 Task: Look for space in Temuco, Chile from 21st June, 2023 to 29th June, 2023 for 4 adults in price range Rs.7000 to Rs.12000. Place can be entire place with 2 bedrooms having 2 beds and 2 bathrooms. Property type can be house, flat, guest house. Booking option can be shelf check-in. Required host language is English.
Action: Mouse moved to (413, 151)
Screenshot: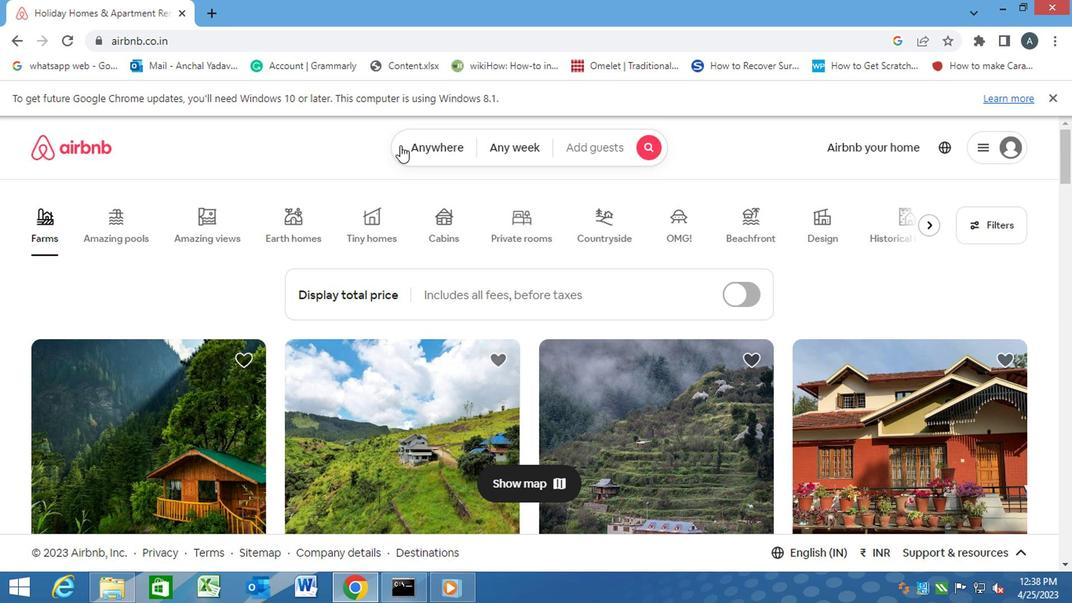 
Action: Mouse pressed left at (413, 151)
Screenshot: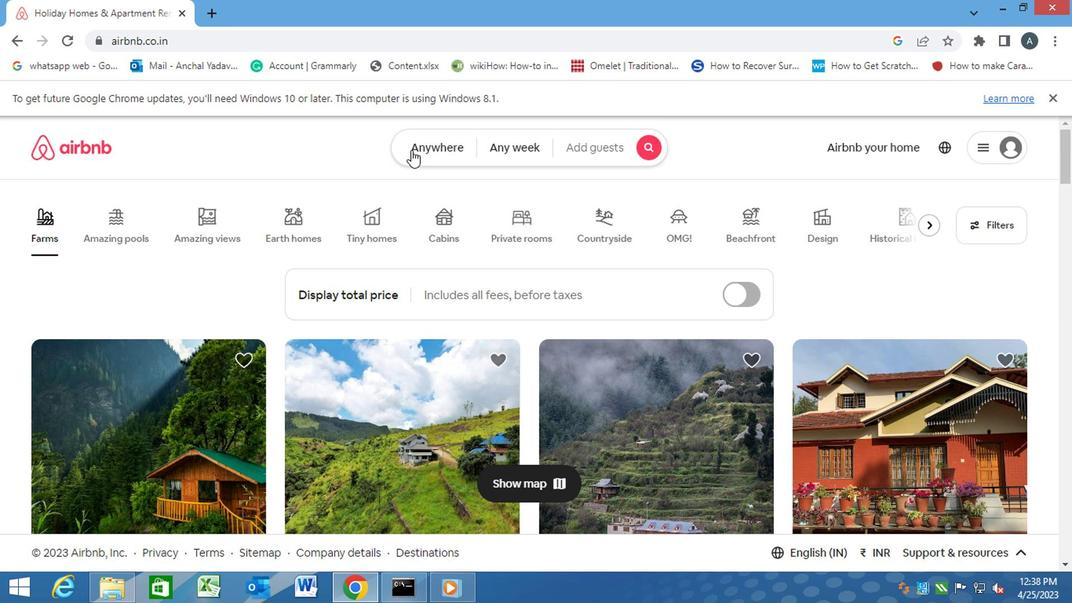 
Action: Mouse moved to (339, 208)
Screenshot: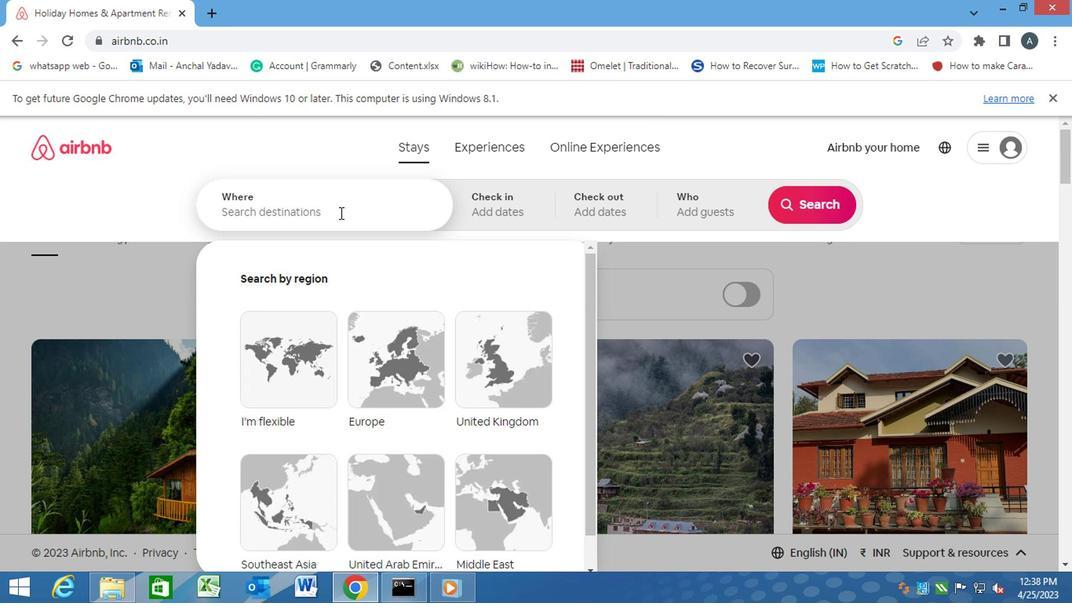 
Action: Mouse pressed left at (339, 208)
Screenshot: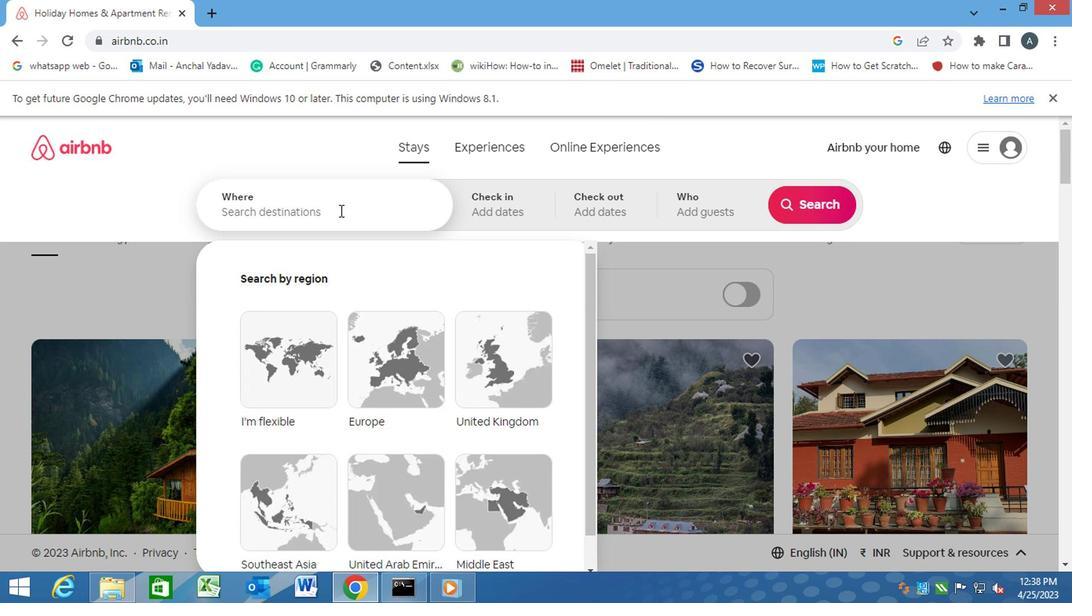 
Action: Key pressed <Key.caps_lock>t<Key.caps_lock>emuco,<Key.space><Key.caps_lock>c<Key.caps_lock>hile<Key.enter>
Screenshot: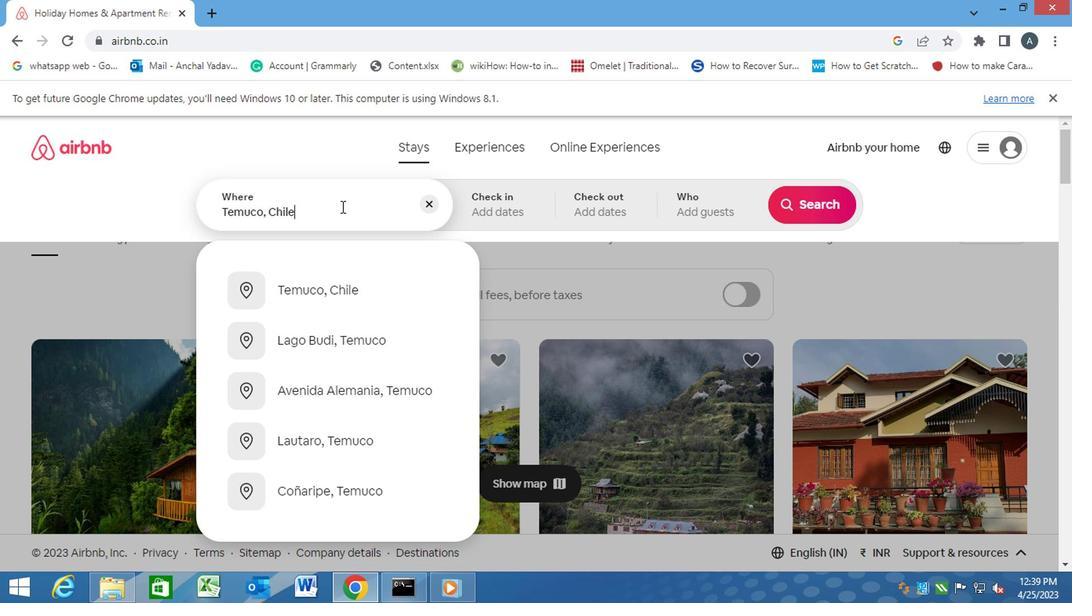 
Action: Mouse moved to (795, 326)
Screenshot: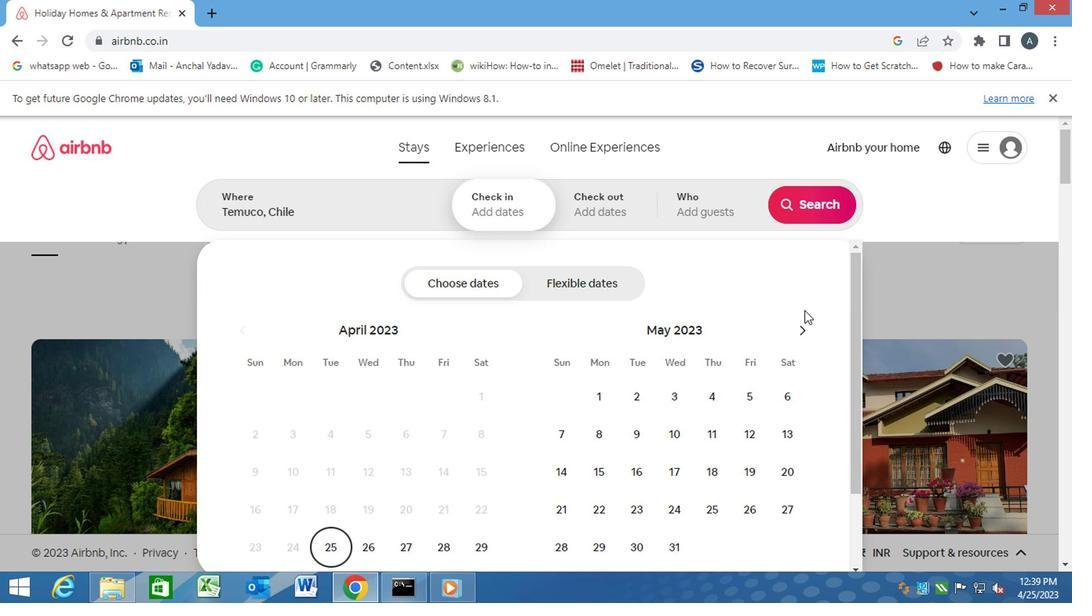 
Action: Mouse pressed left at (795, 326)
Screenshot: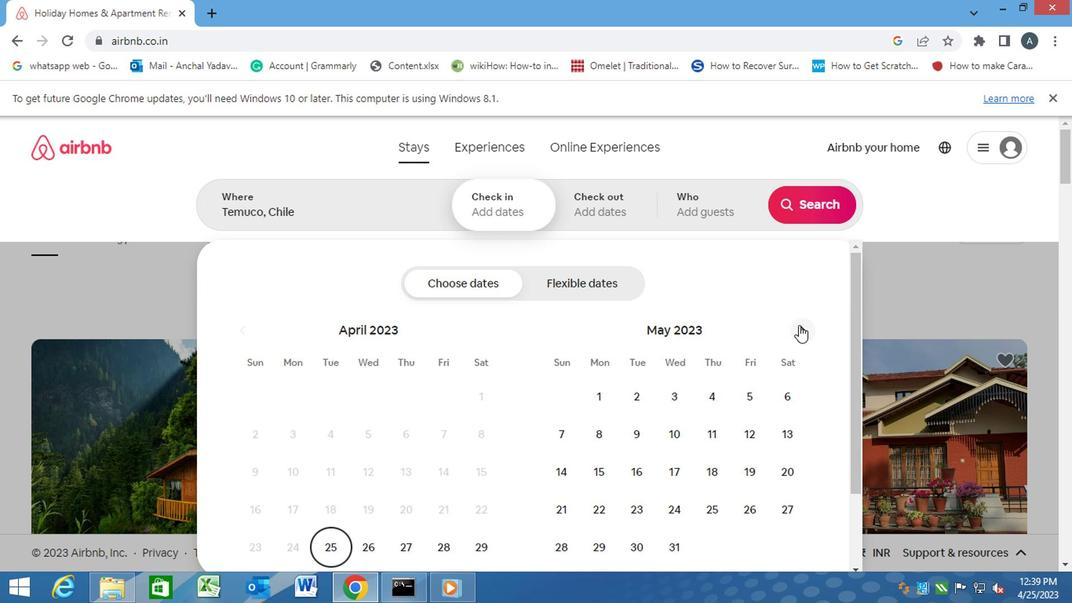 
Action: Mouse moved to (663, 499)
Screenshot: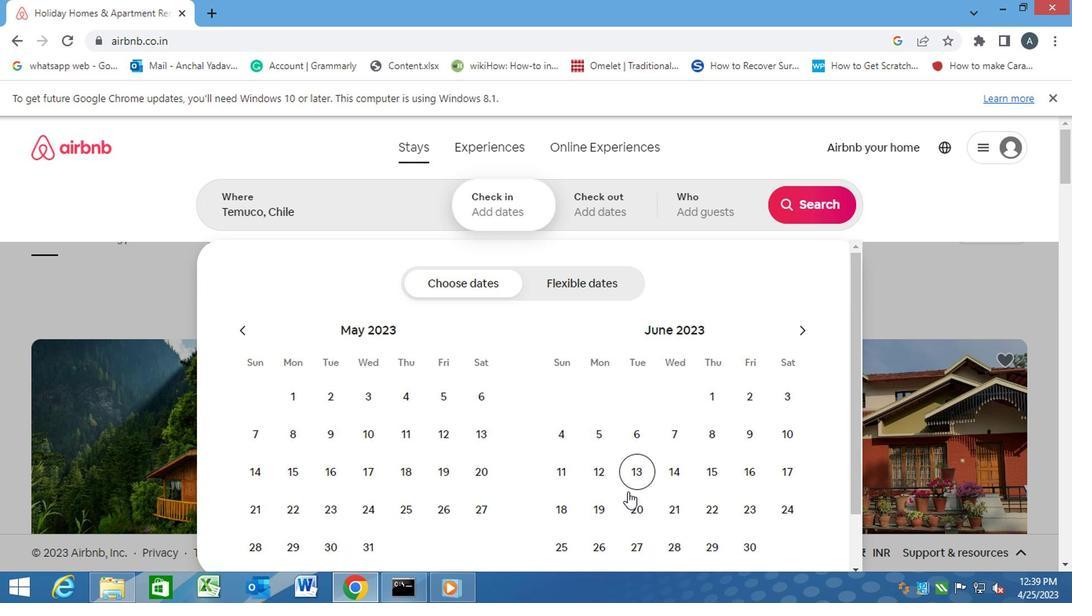 
Action: Mouse pressed left at (663, 499)
Screenshot: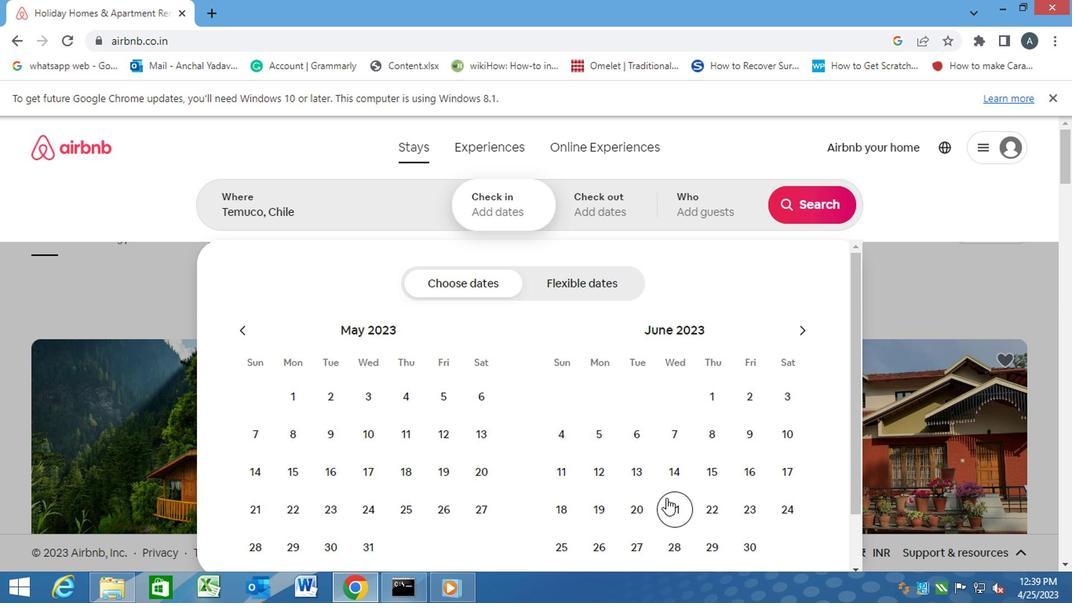
Action: Mouse moved to (690, 550)
Screenshot: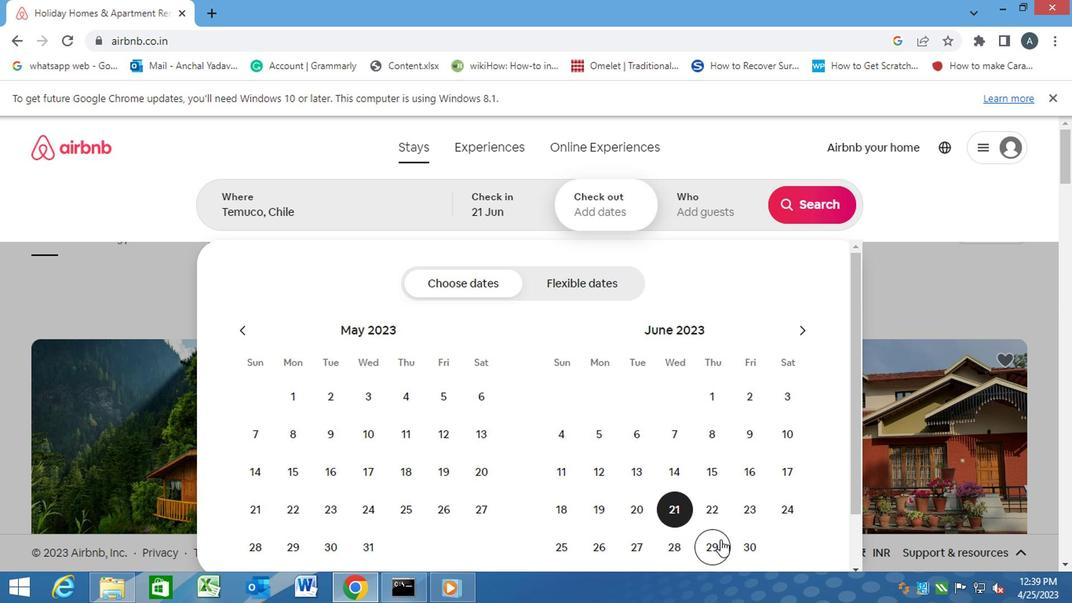 
Action: Mouse pressed left at (690, 550)
Screenshot: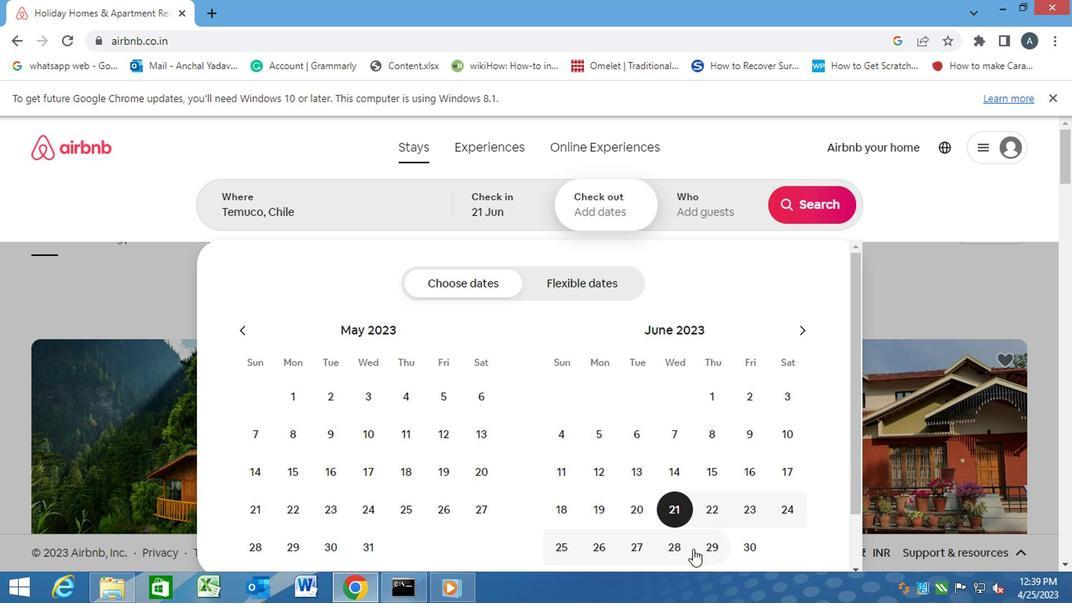 
Action: Mouse moved to (701, 546)
Screenshot: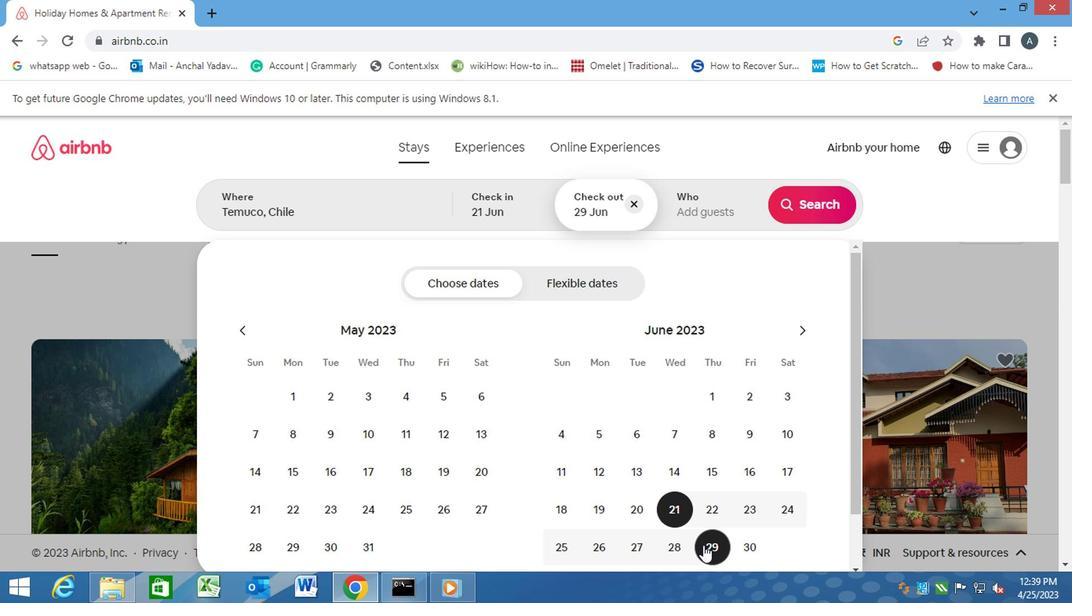 
Action: Mouse pressed left at (701, 546)
Screenshot: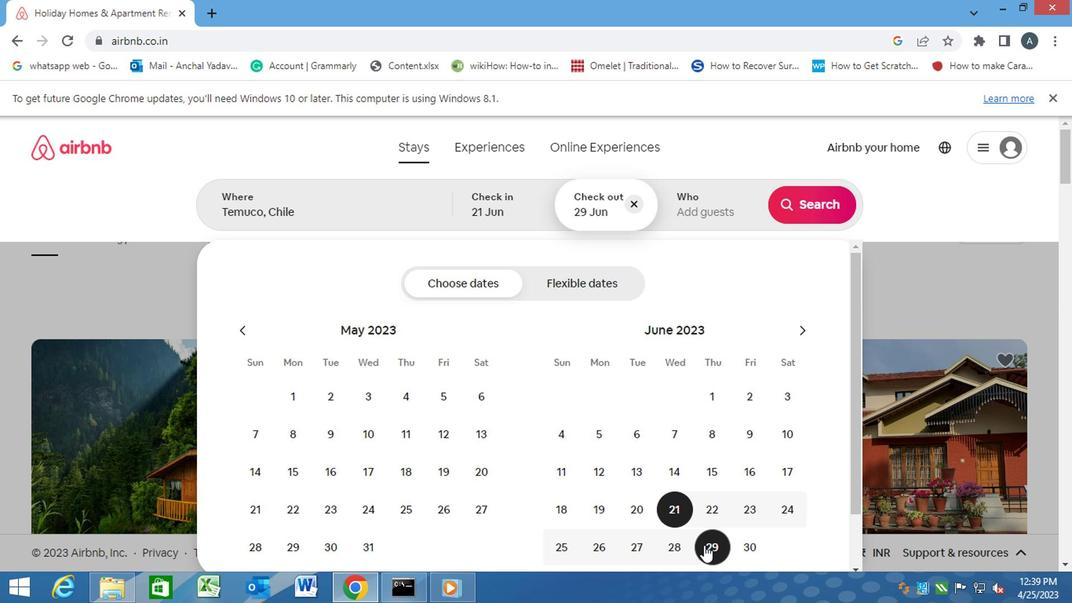 
Action: Mouse moved to (686, 211)
Screenshot: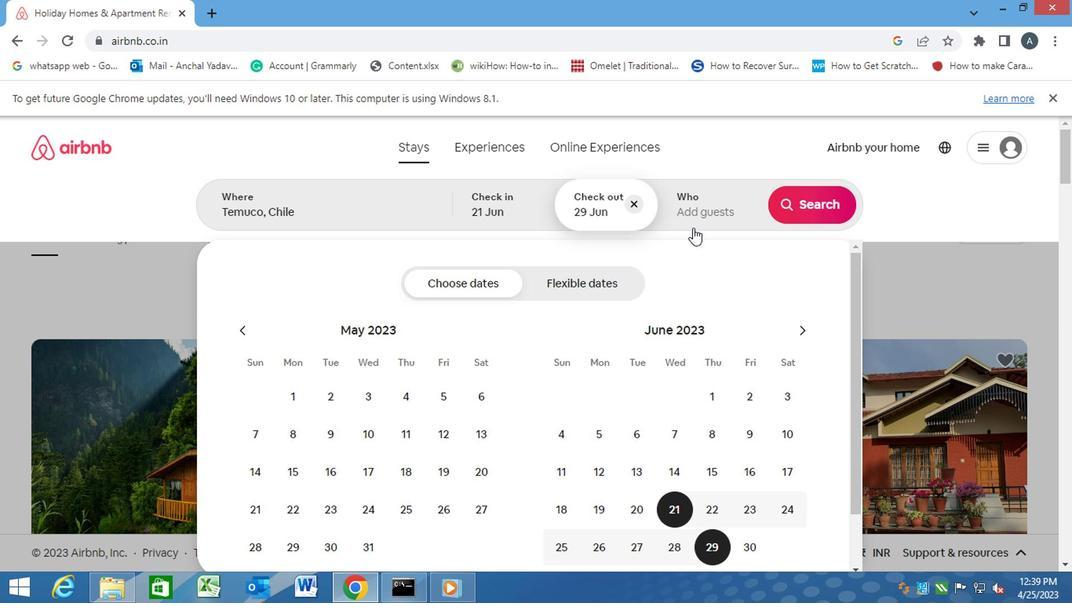 
Action: Mouse pressed left at (686, 211)
Screenshot: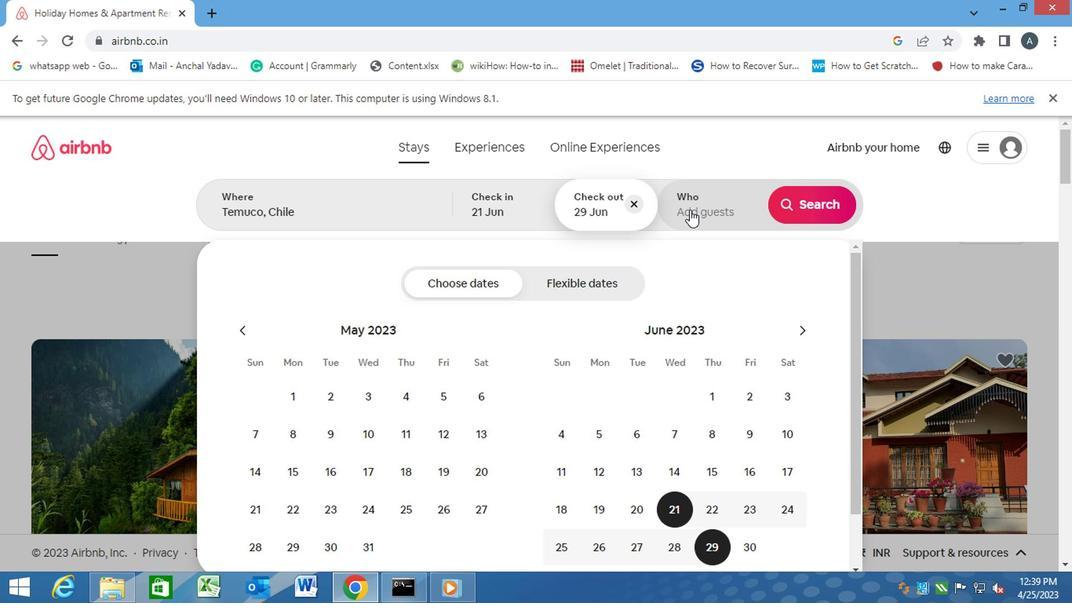 
Action: Mouse moved to (819, 295)
Screenshot: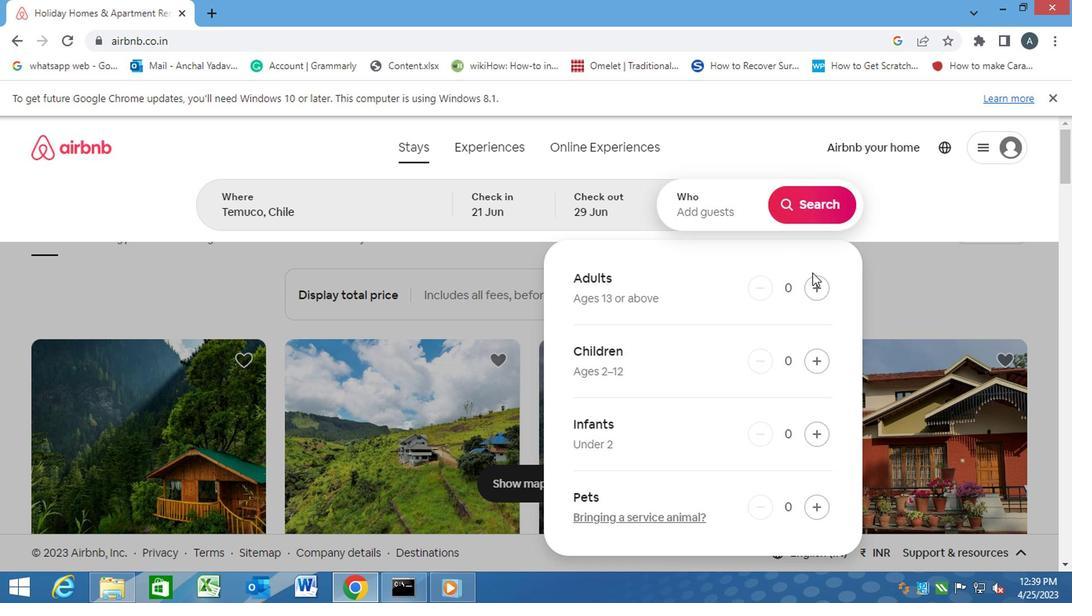 
Action: Mouse pressed left at (819, 295)
Screenshot: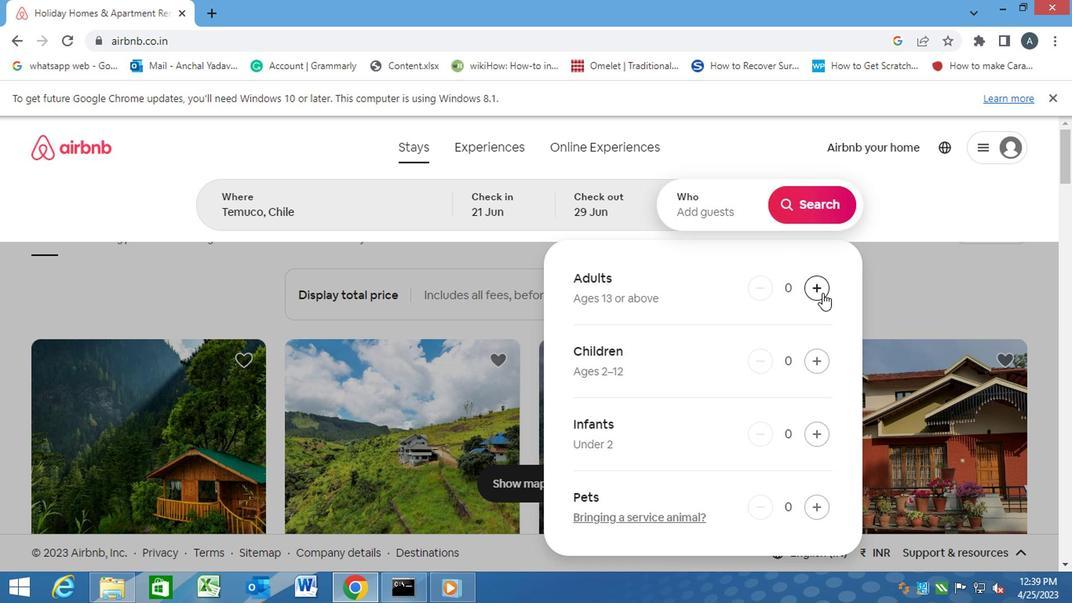 
Action: Mouse pressed left at (819, 295)
Screenshot: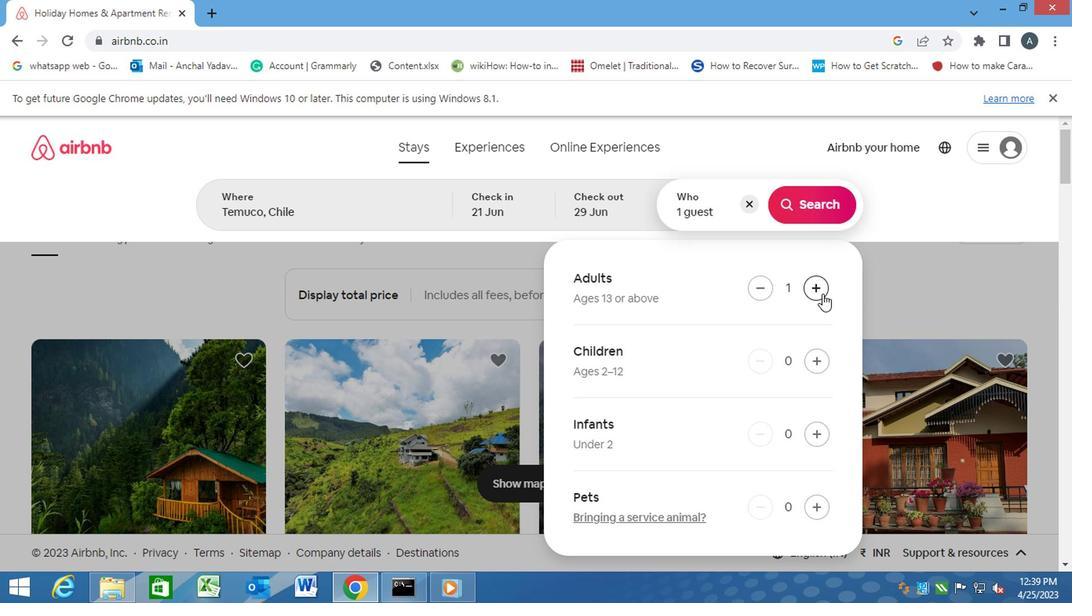 
Action: Mouse pressed left at (819, 295)
Screenshot: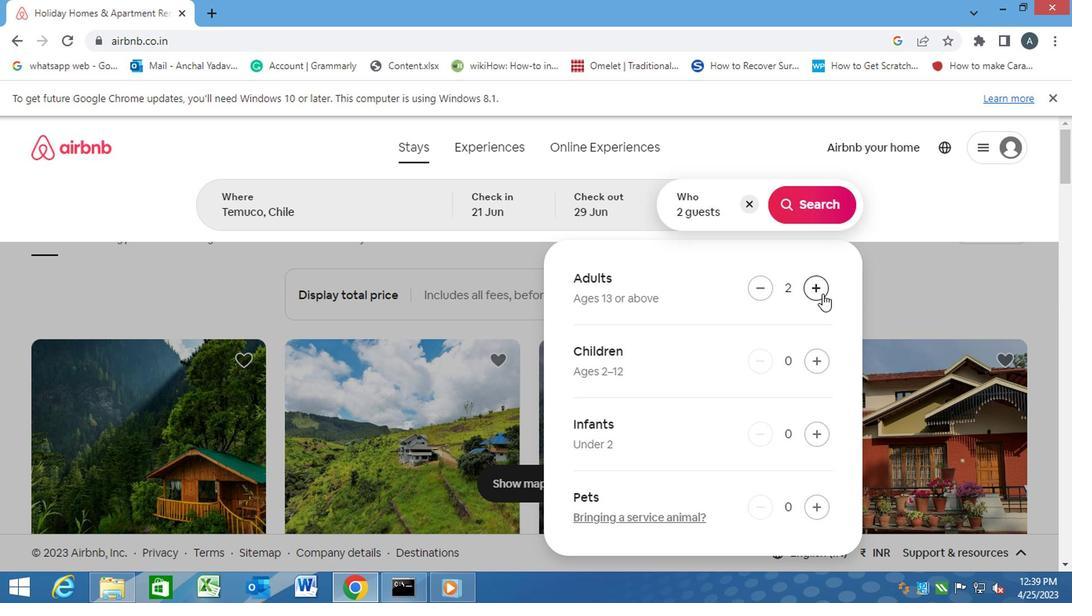 
Action: Mouse pressed left at (819, 295)
Screenshot: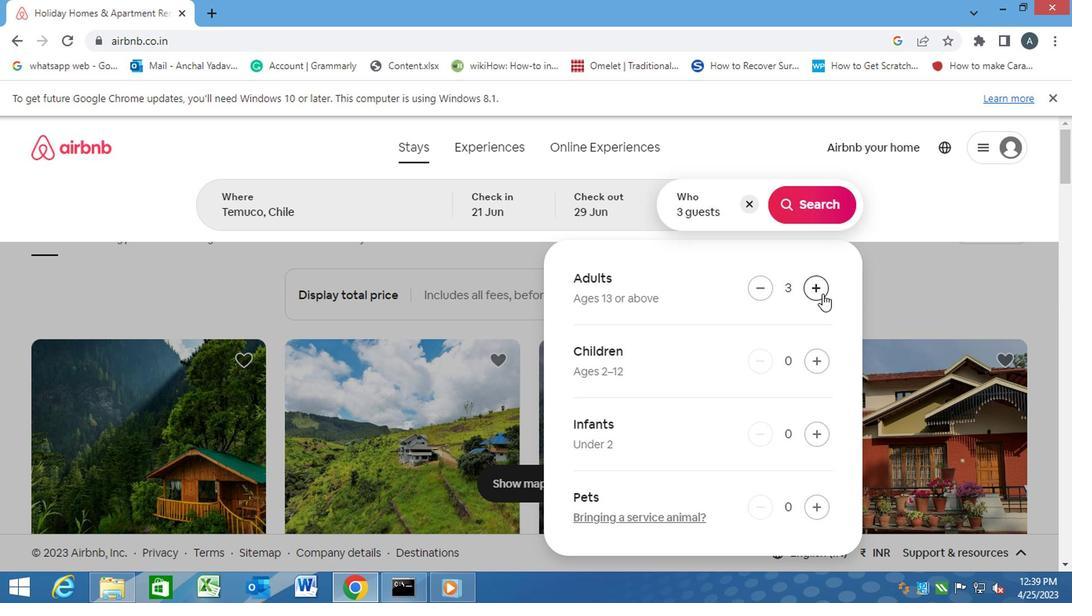 
Action: Mouse moved to (815, 213)
Screenshot: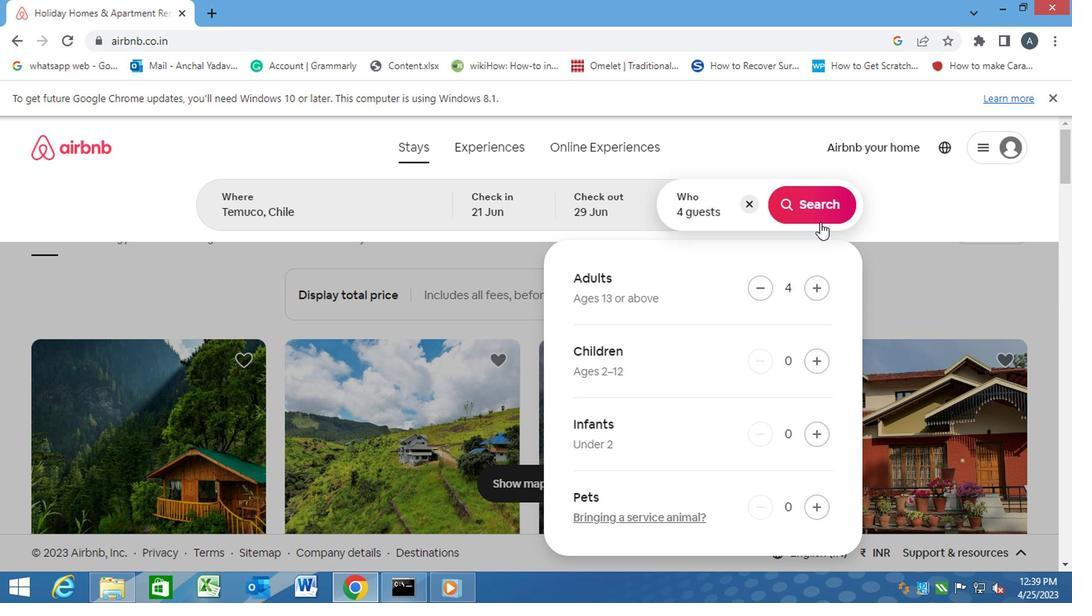 
Action: Mouse pressed left at (815, 213)
Screenshot: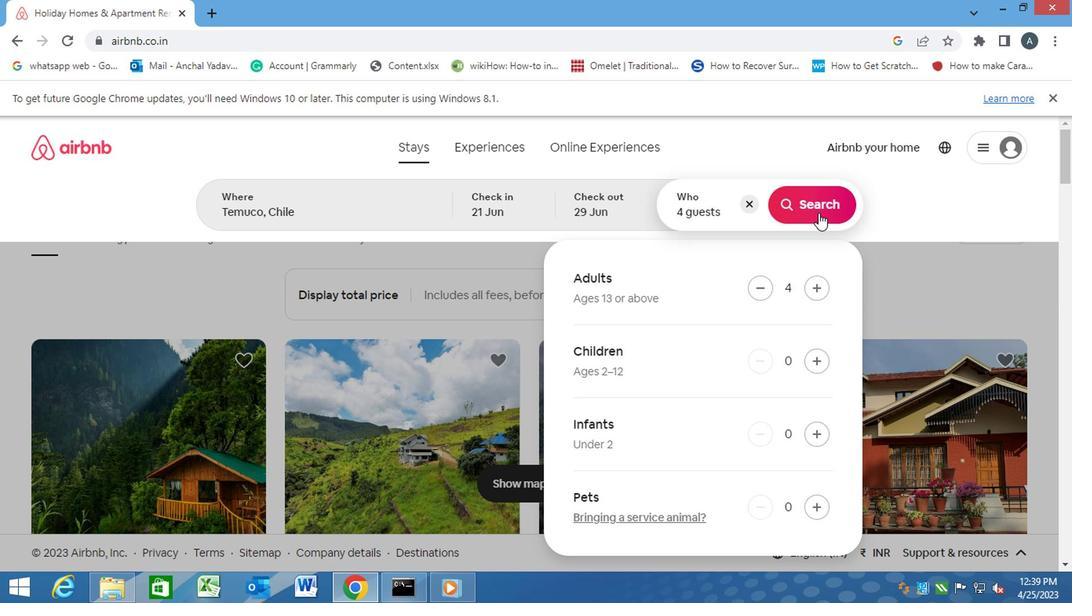
Action: Mouse moved to (1004, 208)
Screenshot: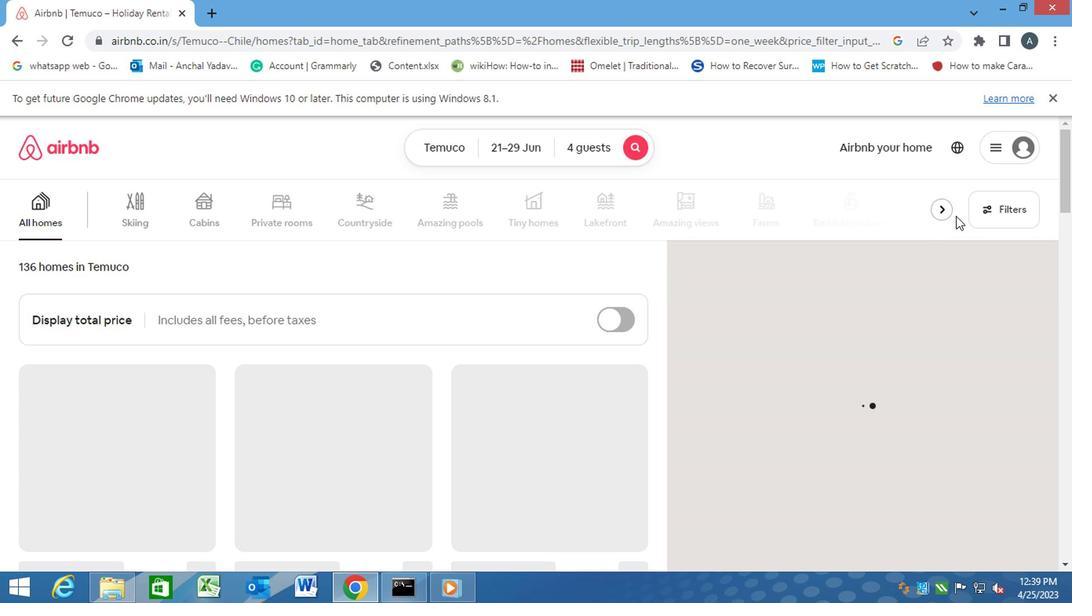 
Action: Mouse pressed left at (1004, 208)
Screenshot: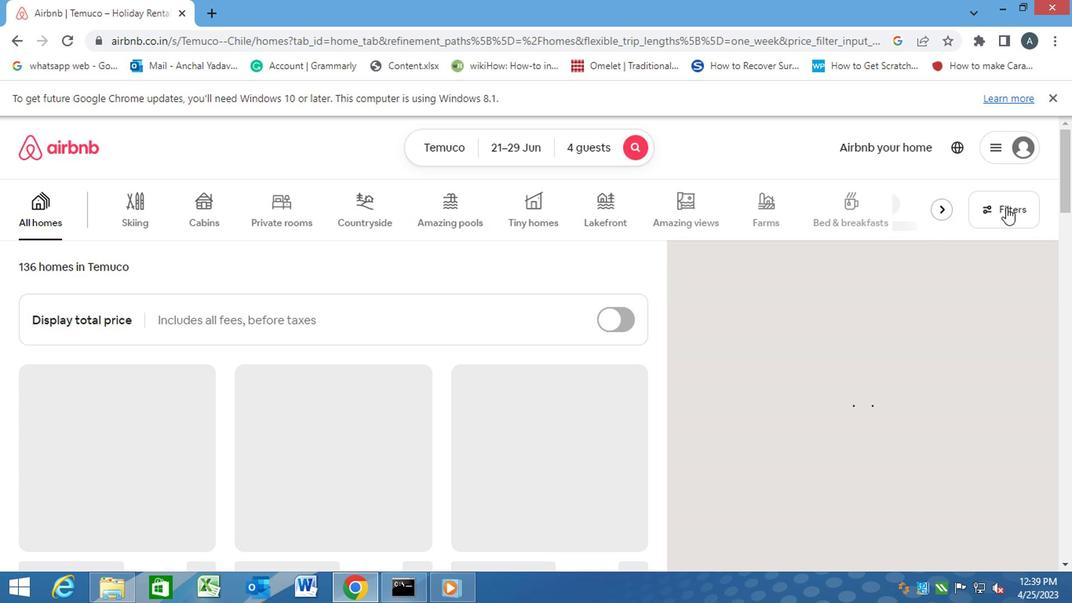 
Action: Mouse moved to (323, 416)
Screenshot: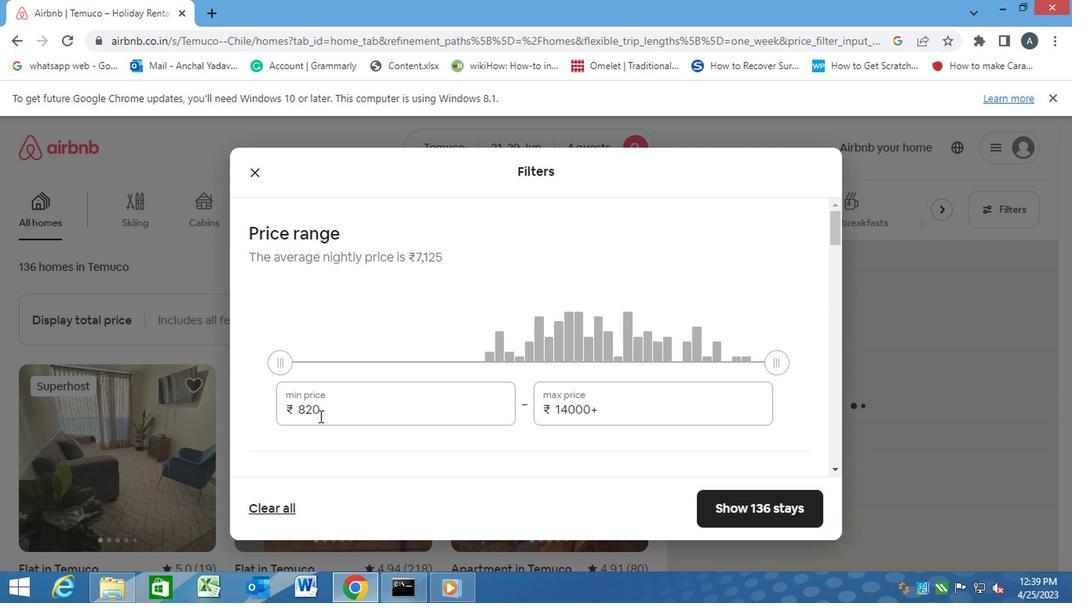 
Action: Mouse pressed left at (323, 416)
Screenshot: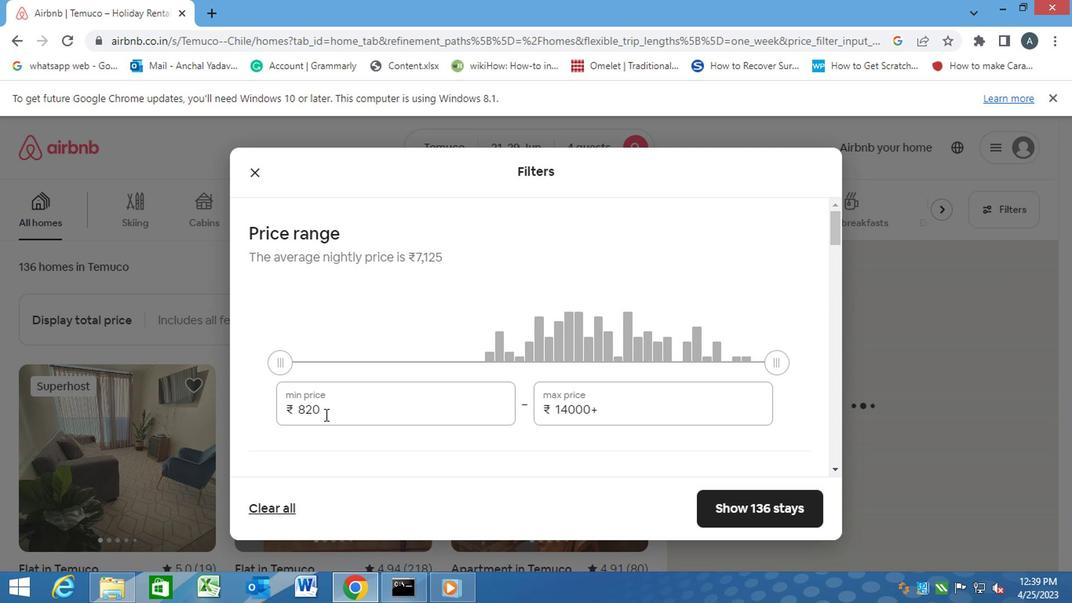 
Action: Mouse moved to (288, 420)
Screenshot: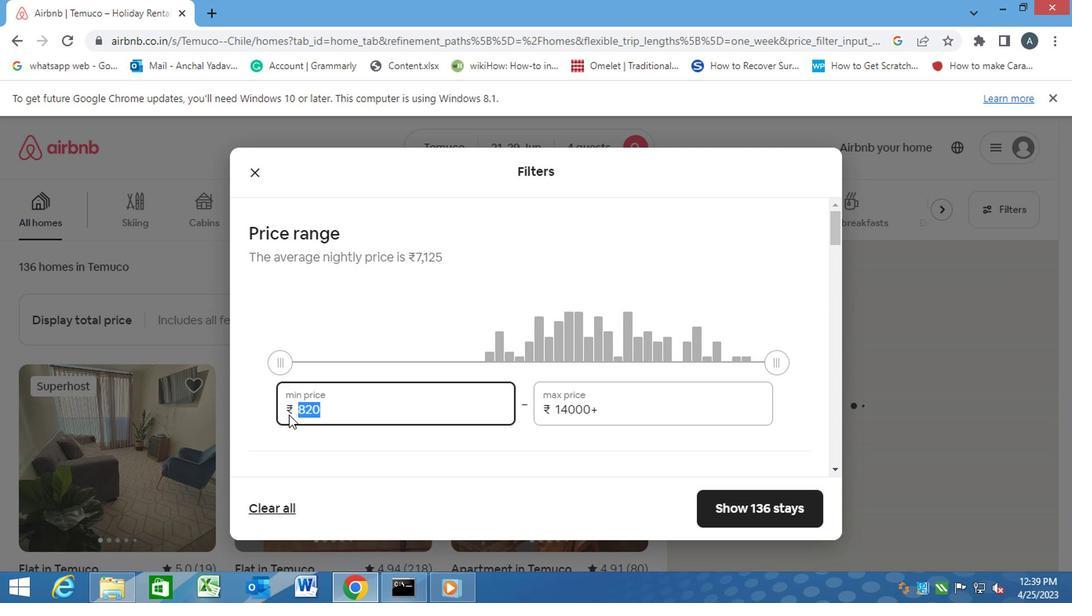 
Action: Key pressed 7000<Key.tab><Key.backspace>12000
Screenshot: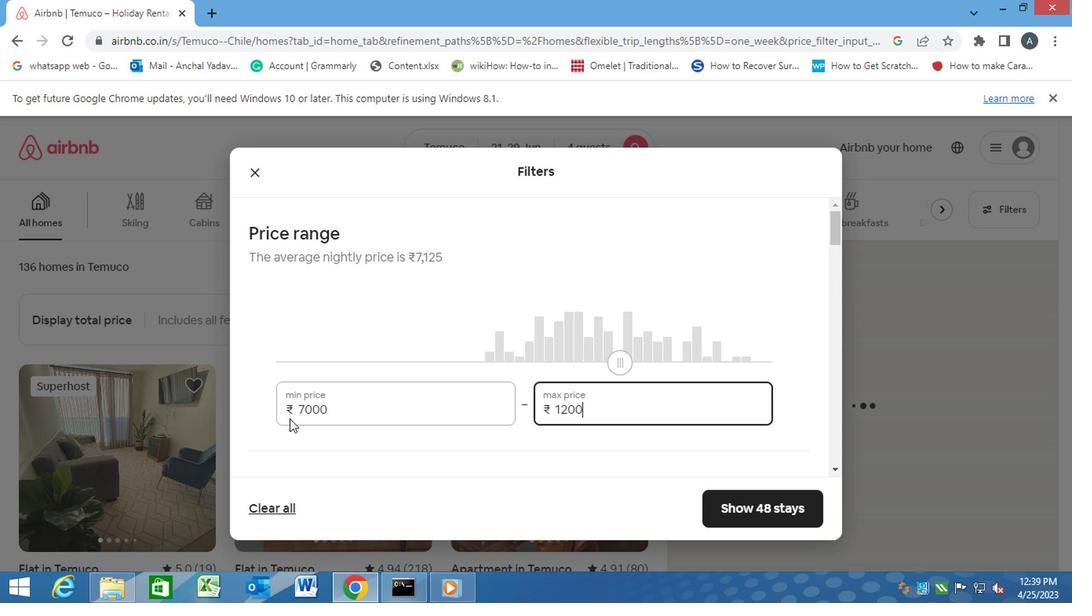 
Action: Mouse moved to (317, 467)
Screenshot: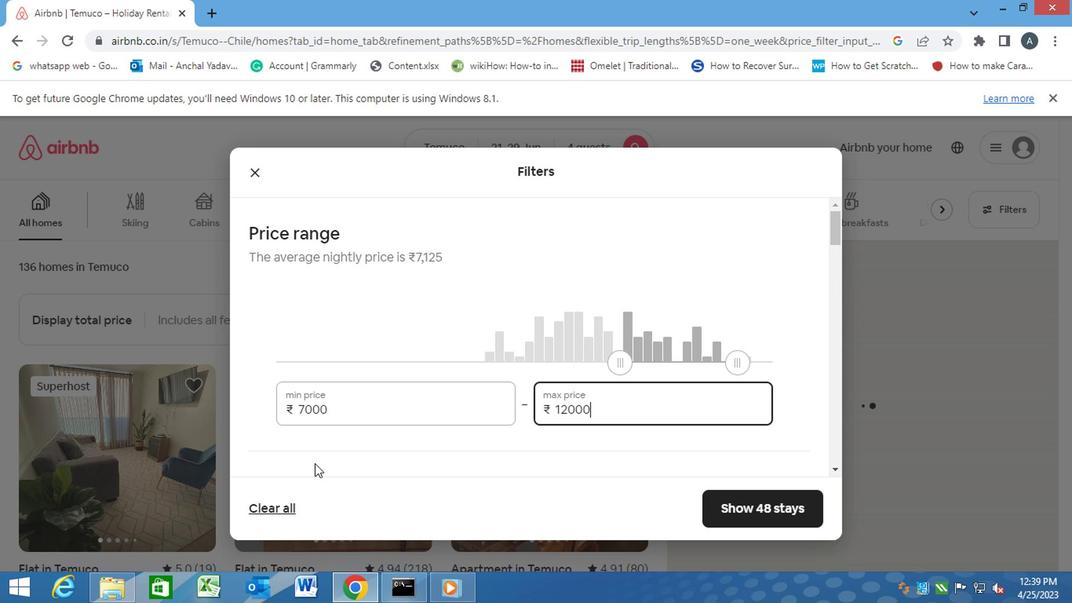 
Action: Mouse pressed left at (317, 467)
Screenshot: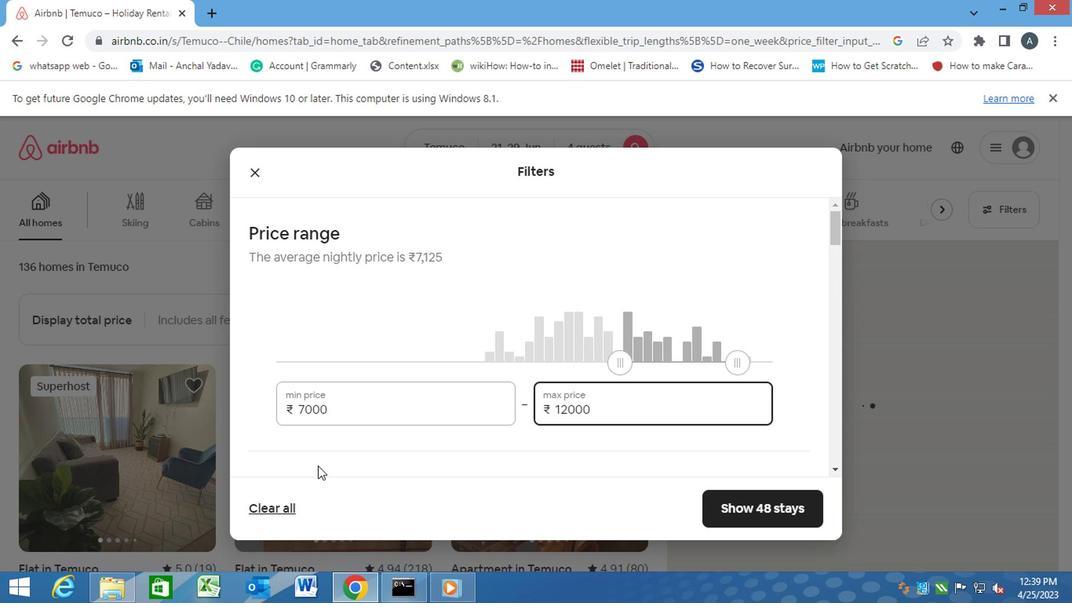 
Action: Mouse scrolled (317, 467) with delta (0, 0)
Screenshot: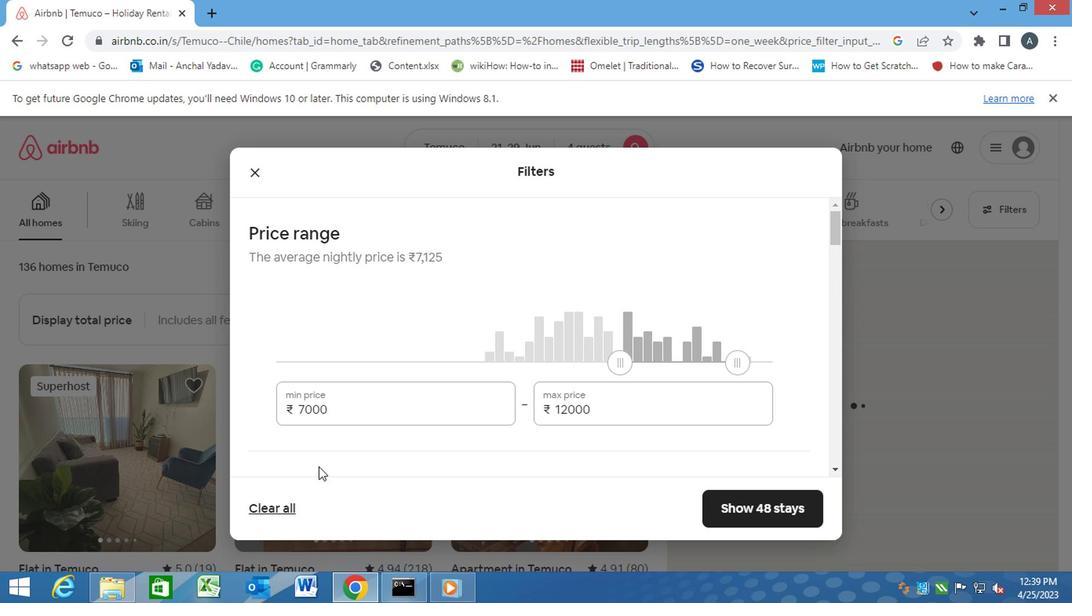 
Action: Mouse scrolled (317, 467) with delta (0, 0)
Screenshot: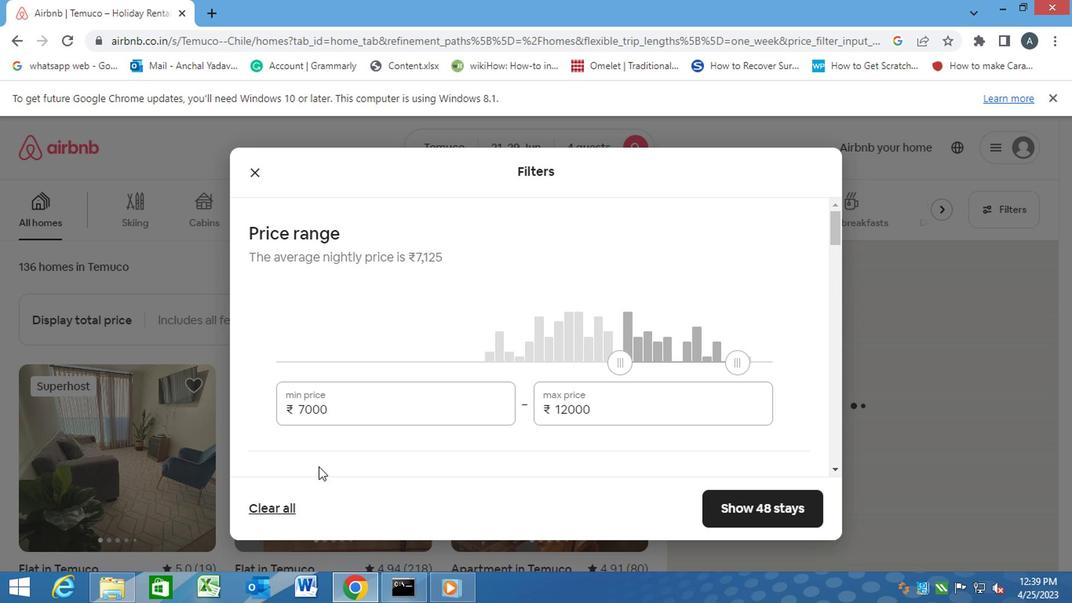 
Action: Mouse scrolled (317, 467) with delta (0, 0)
Screenshot: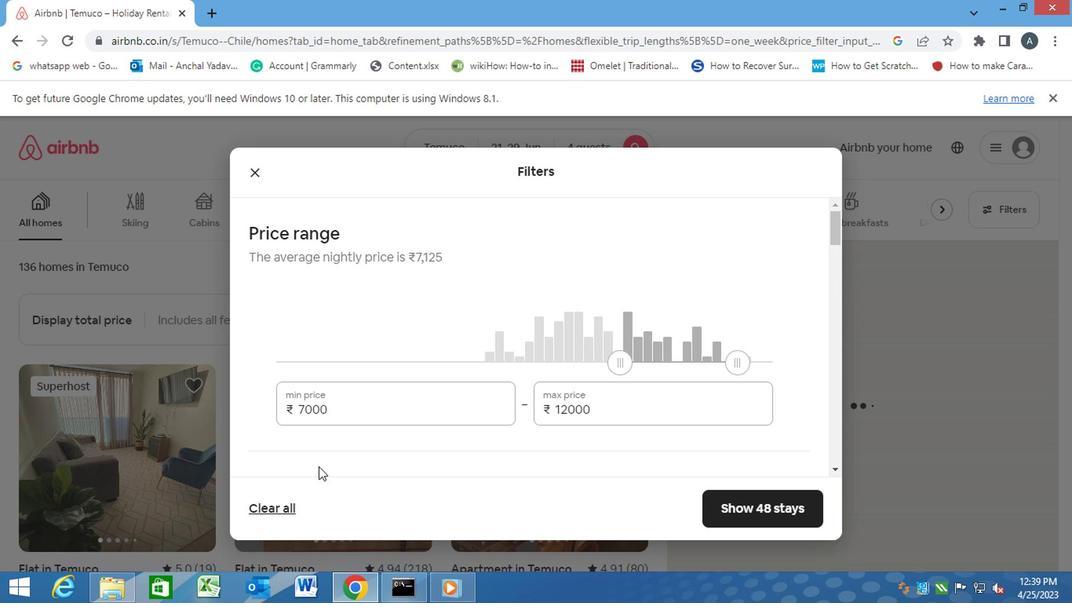 
Action: Mouse moved to (257, 297)
Screenshot: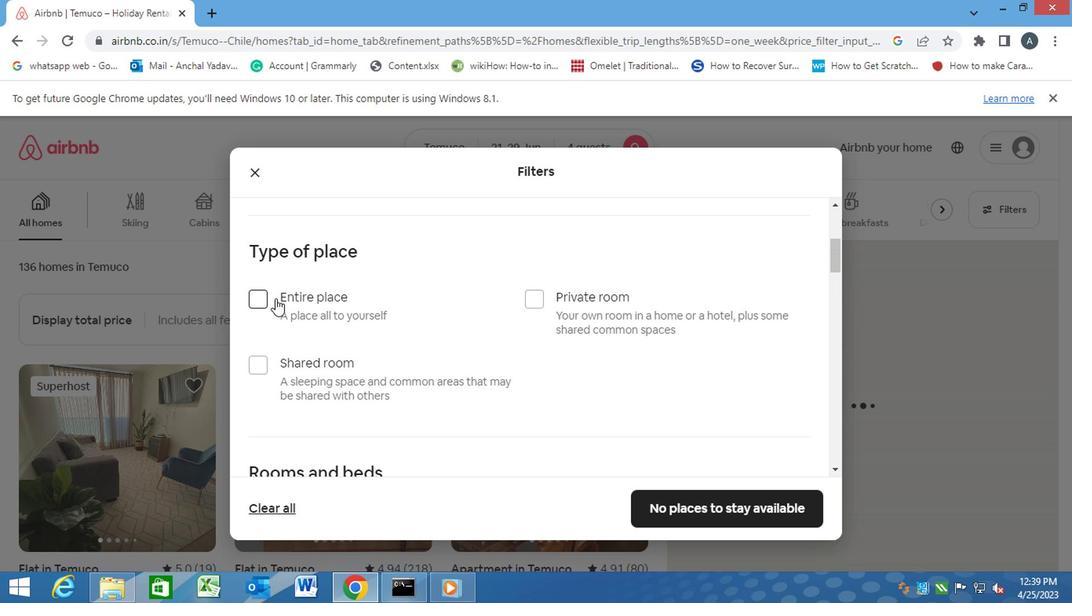 
Action: Mouse pressed left at (257, 297)
Screenshot: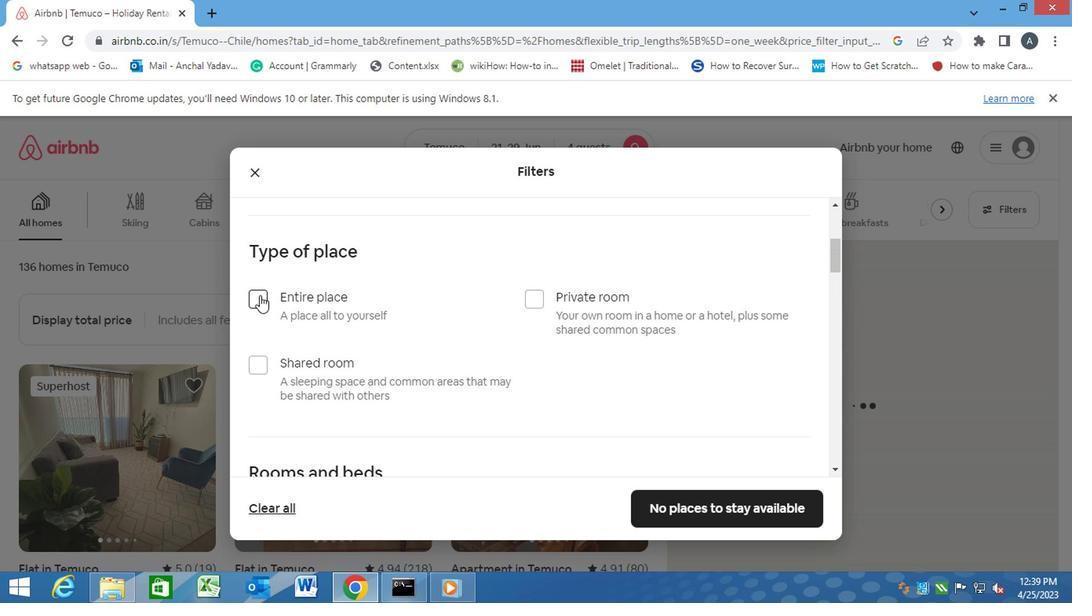 
Action: Mouse moved to (423, 391)
Screenshot: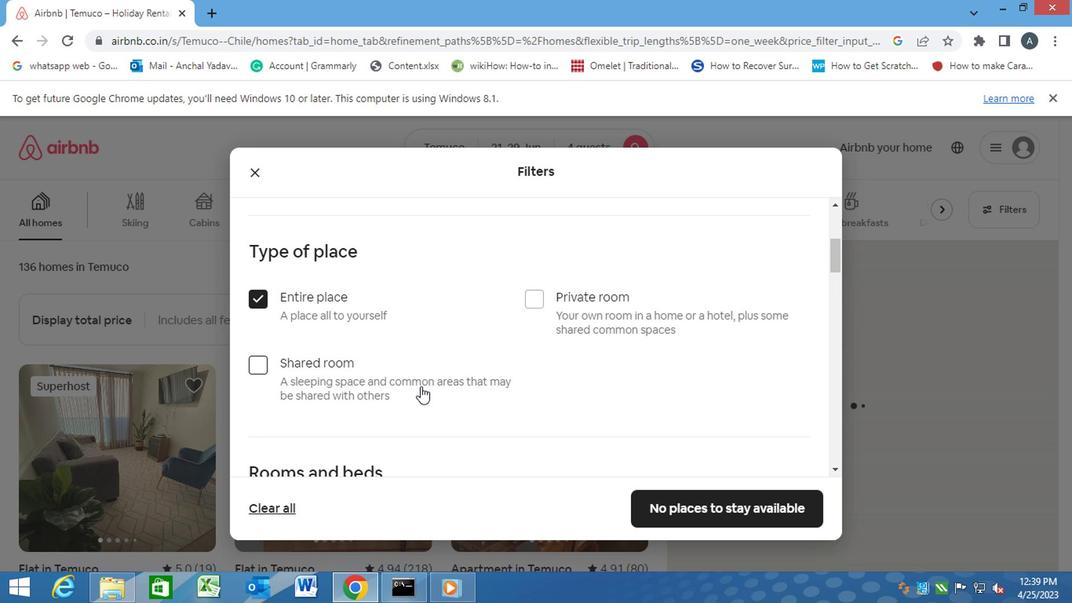 
Action: Mouse scrolled (423, 390) with delta (0, -1)
Screenshot: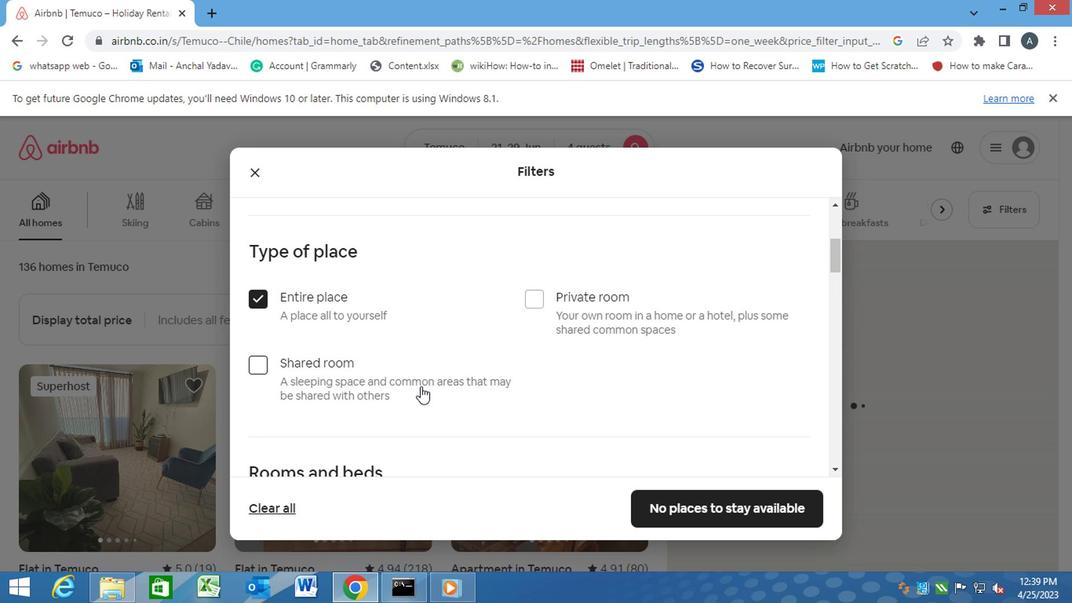 
Action: Mouse scrolled (423, 390) with delta (0, -1)
Screenshot: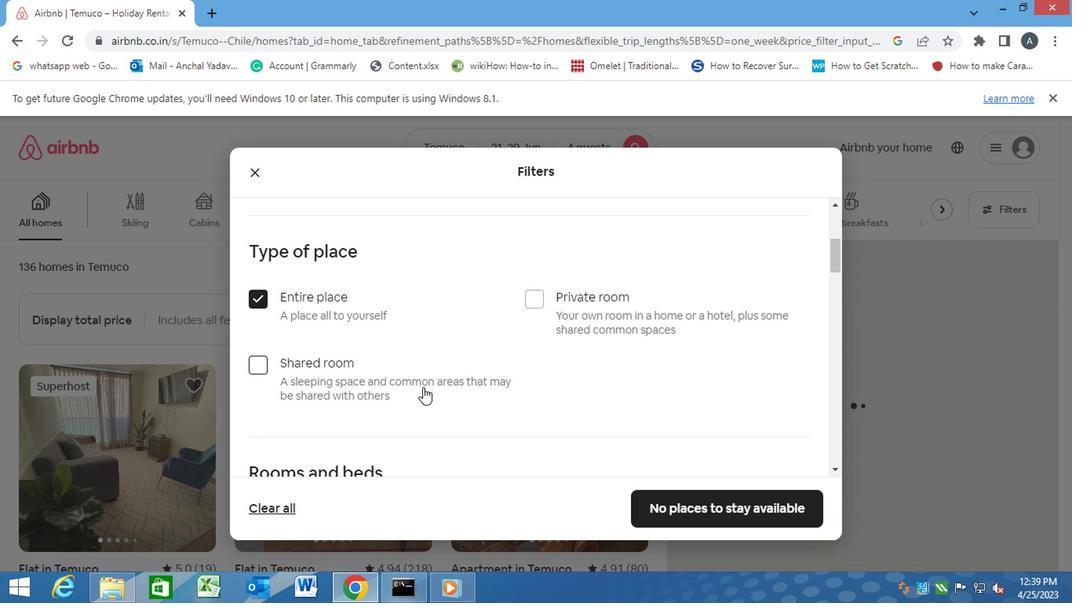 
Action: Mouse scrolled (423, 390) with delta (0, -1)
Screenshot: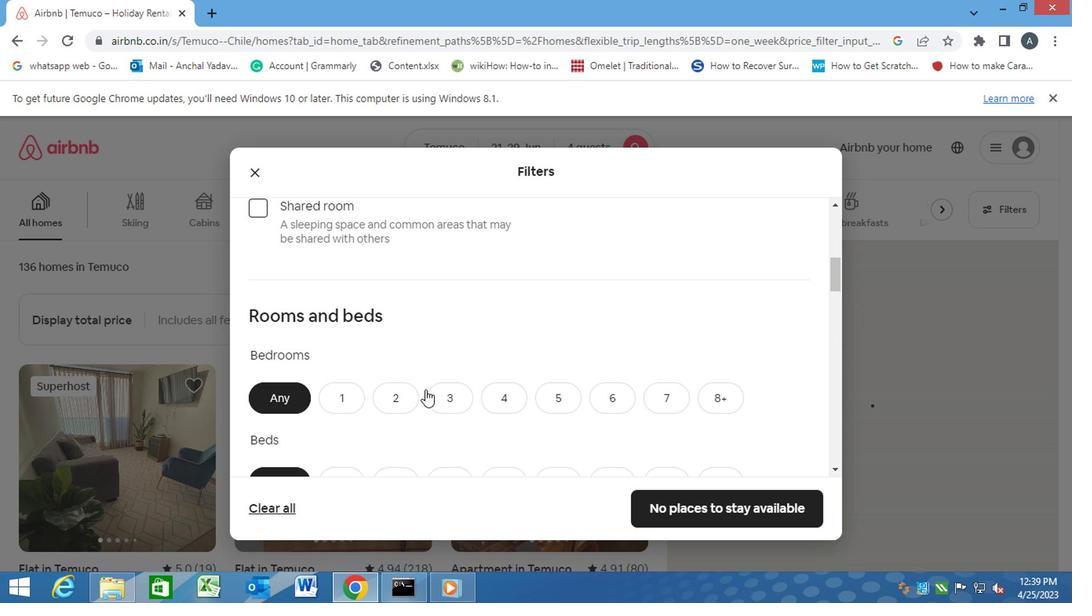
Action: Mouse scrolled (423, 390) with delta (0, -1)
Screenshot: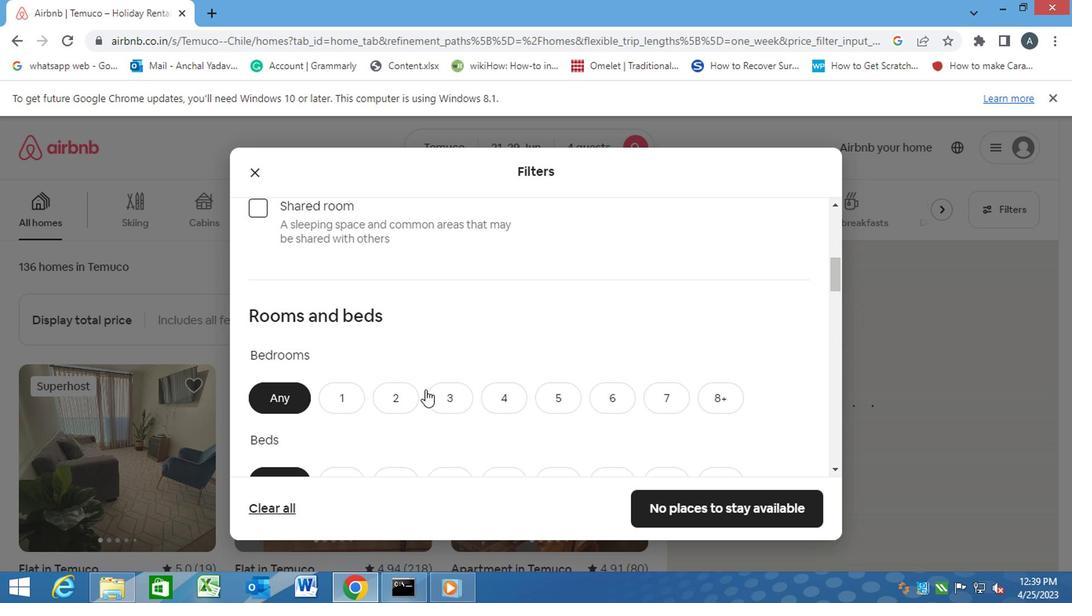 
Action: Mouse moved to (385, 242)
Screenshot: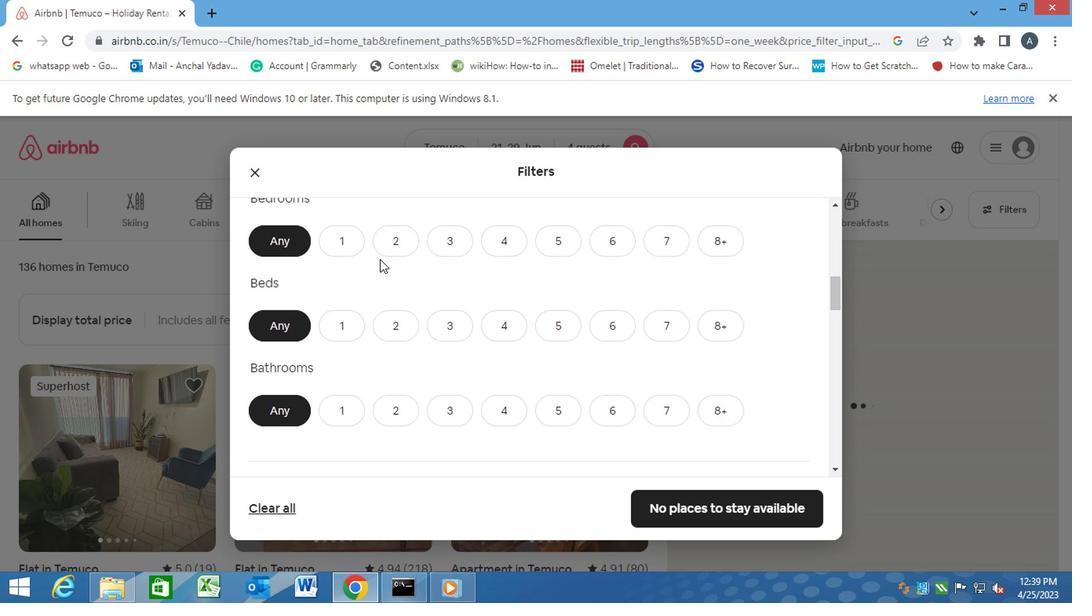 
Action: Mouse pressed left at (385, 242)
Screenshot: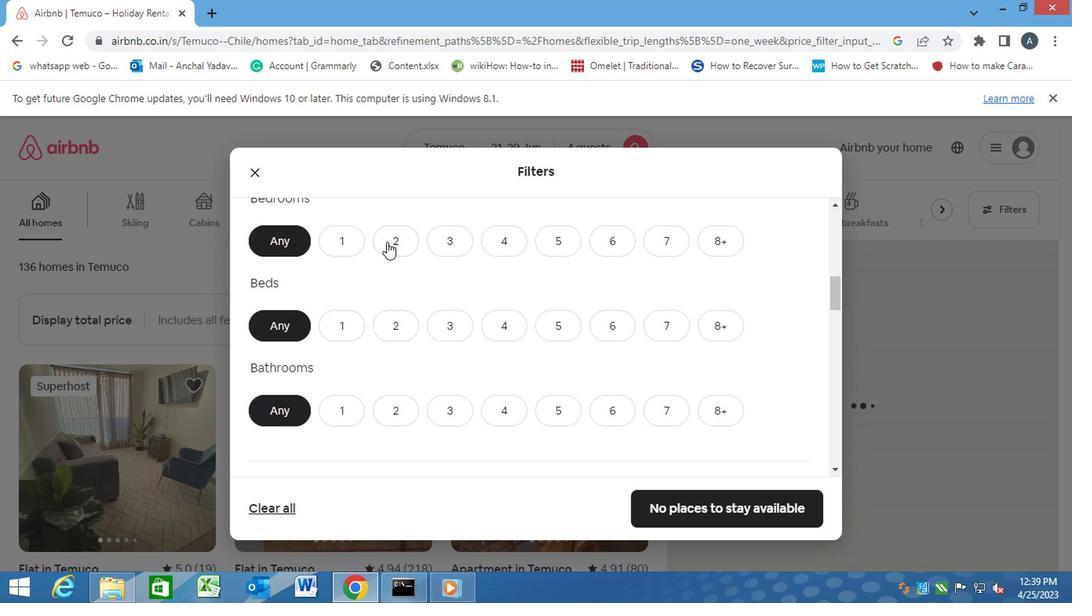 
Action: Mouse moved to (394, 325)
Screenshot: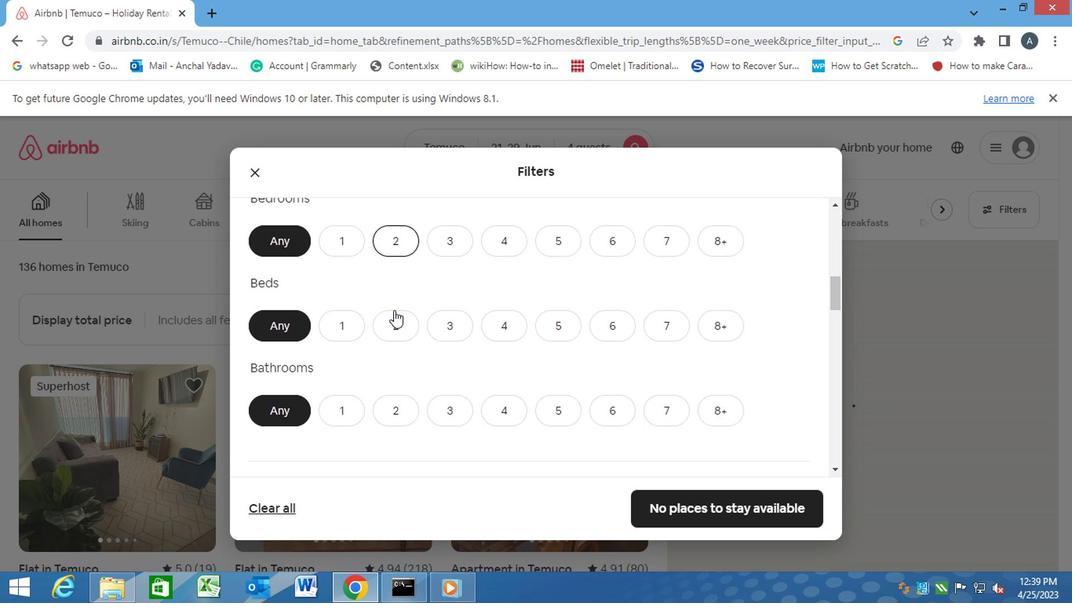 
Action: Mouse pressed left at (394, 325)
Screenshot: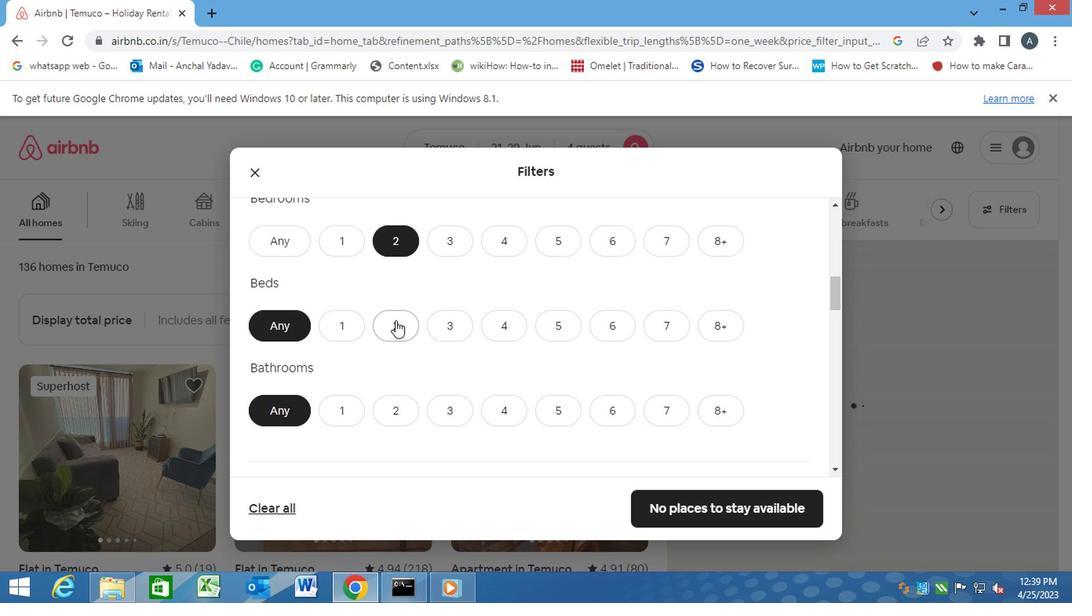 
Action: Mouse moved to (391, 411)
Screenshot: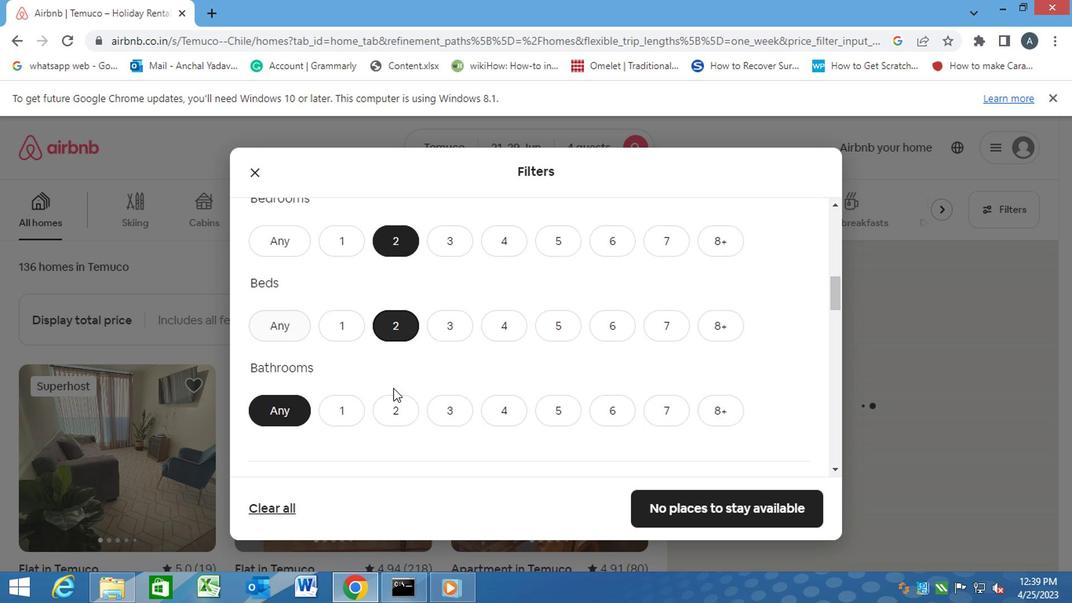 
Action: Mouse pressed left at (391, 411)
Screenshot: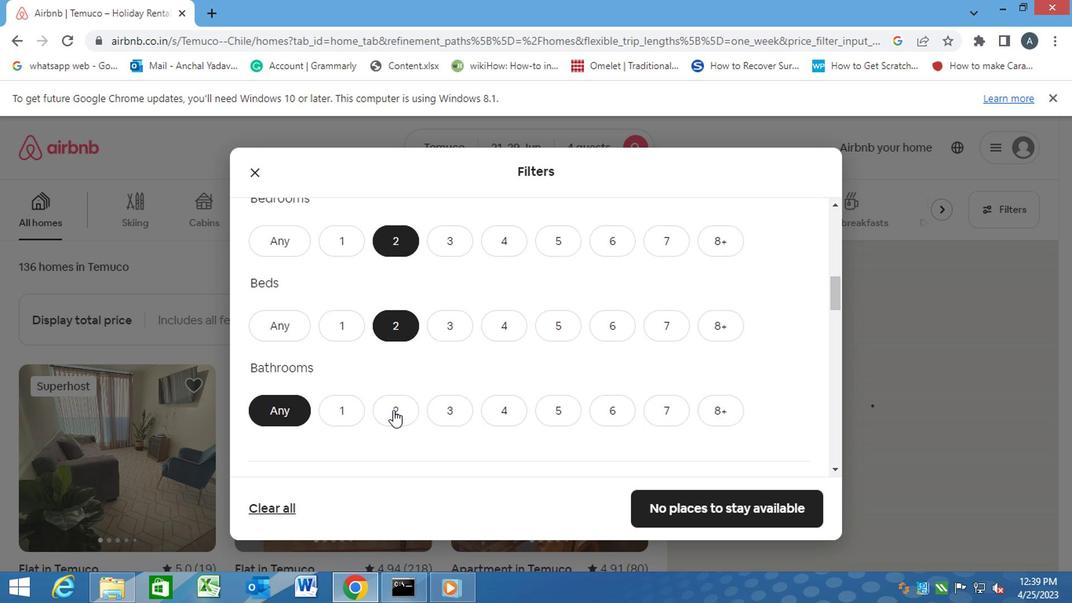 
Action: Mouse moved to (360, 474)
Screenshot: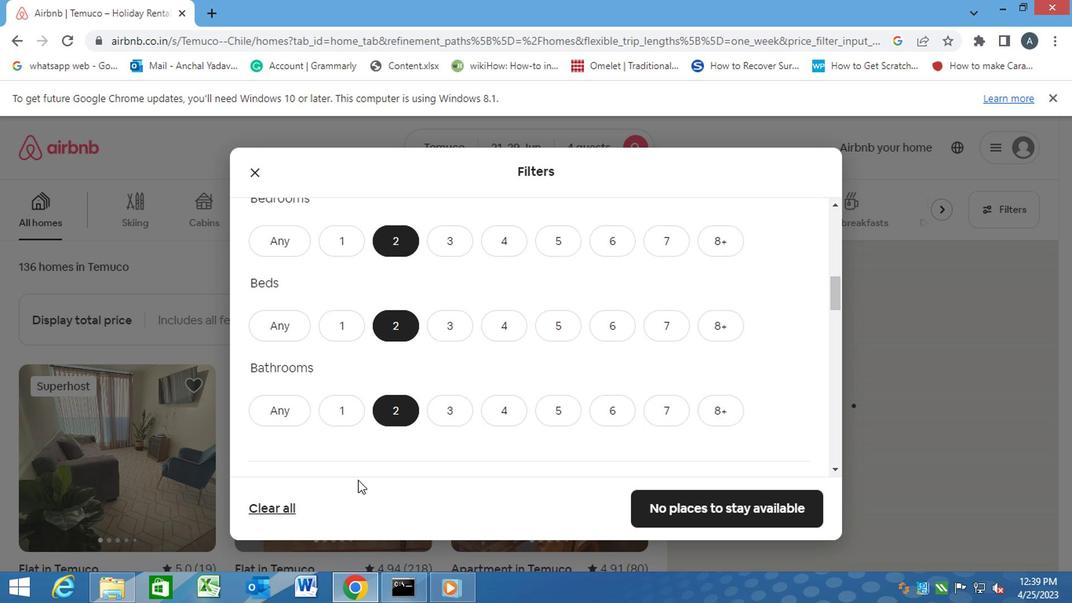 
Action: Mouse scrolled (360, 473) with delta (0, -1)
Screenshot: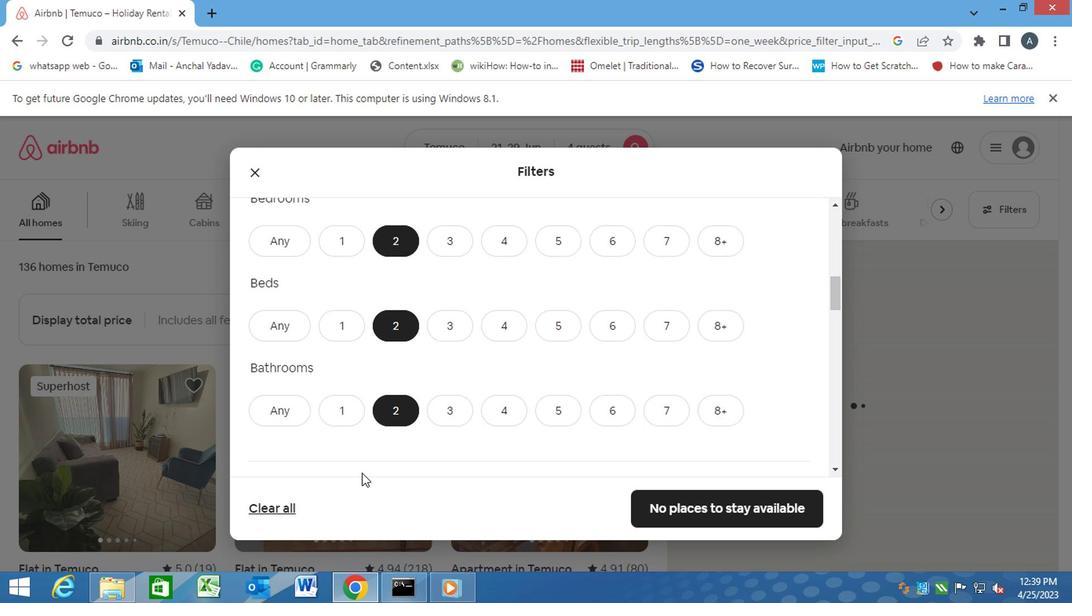 
Action: Mouse scrolled (360, 473) with delta (0, -1)
Screenshot: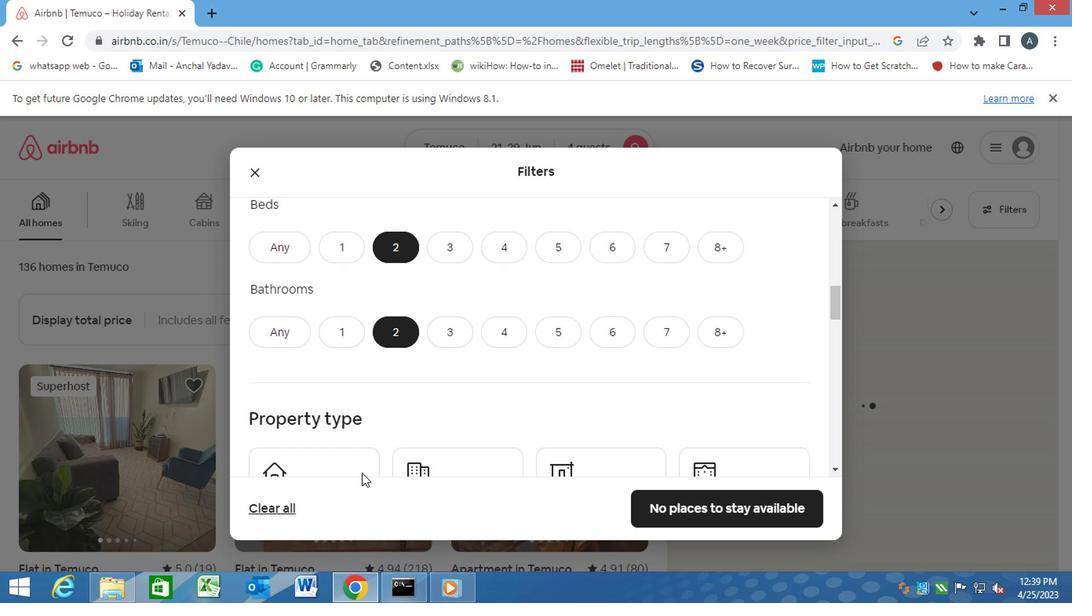 
Action: Mouse scrolled (360, 473) with delta (0, -1)
Screenshot: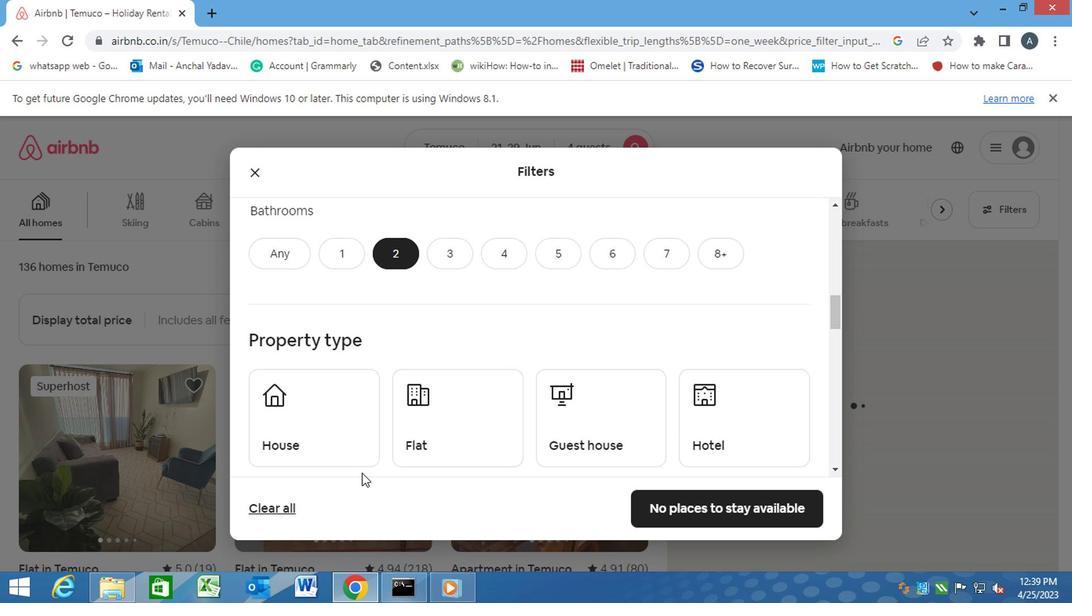 
Action: Mouse moved to (319, 345)
Screenshot: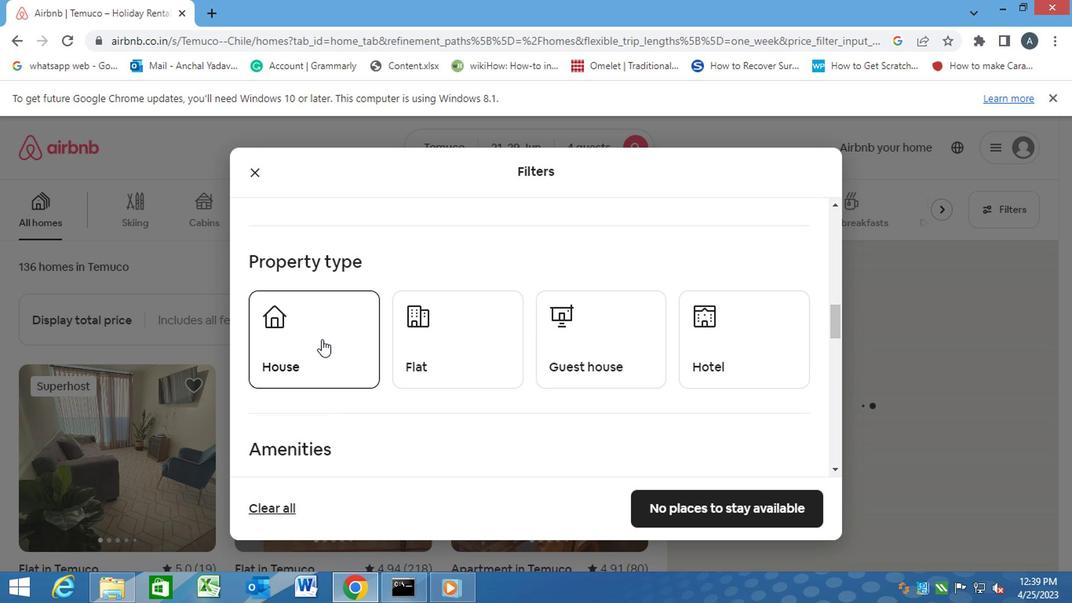 
Action: Mouse pressed left at (319, 345)
Screenshot: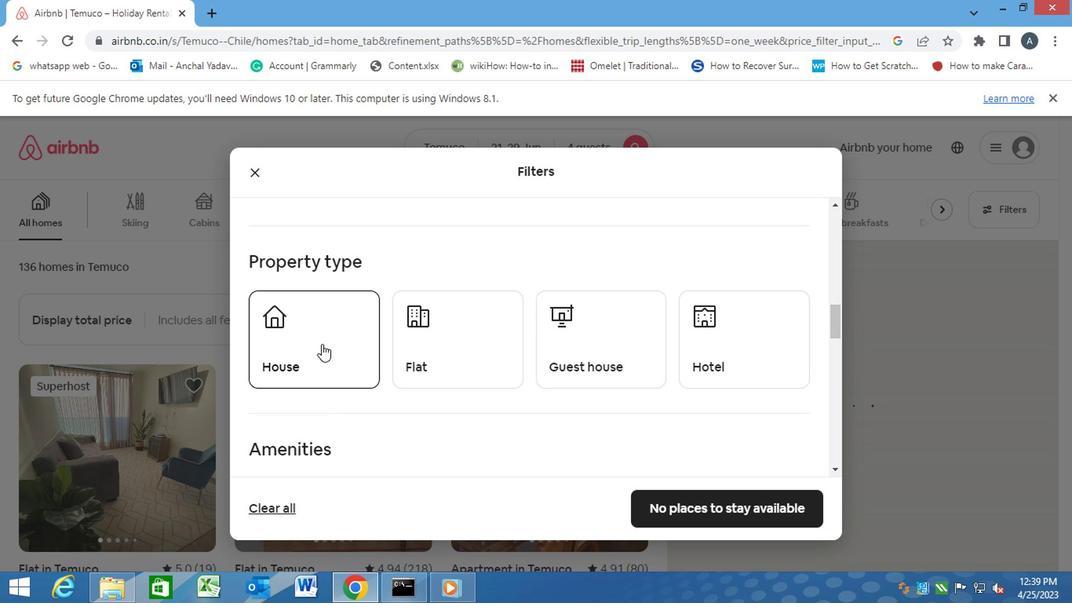 
Action: Mouse moved to (431, 346)
Screenshot: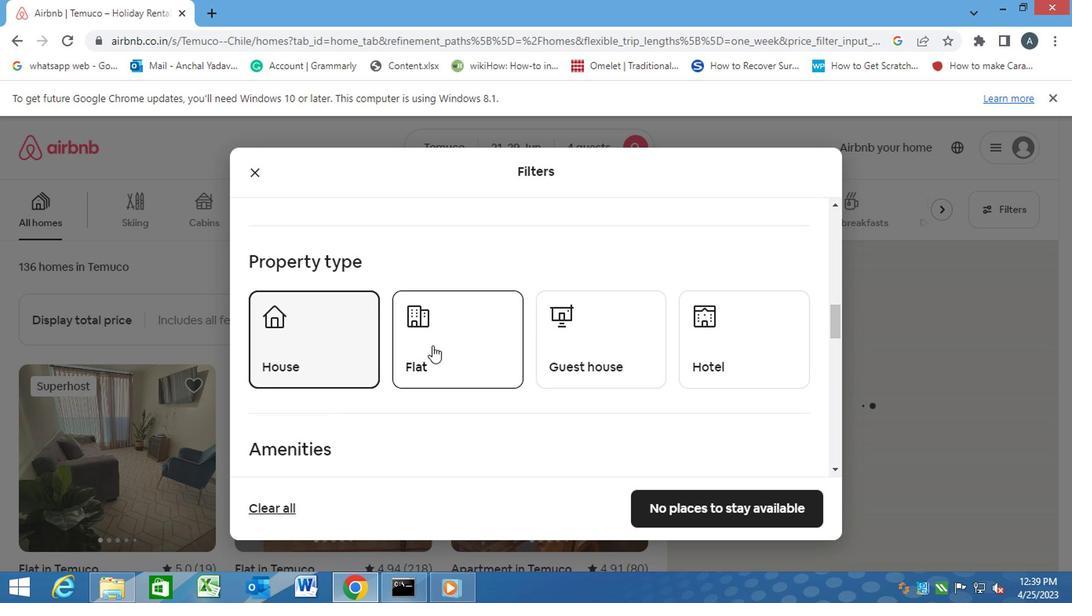 
Action: Mouse pressed left at (431, 346)
Screenshot: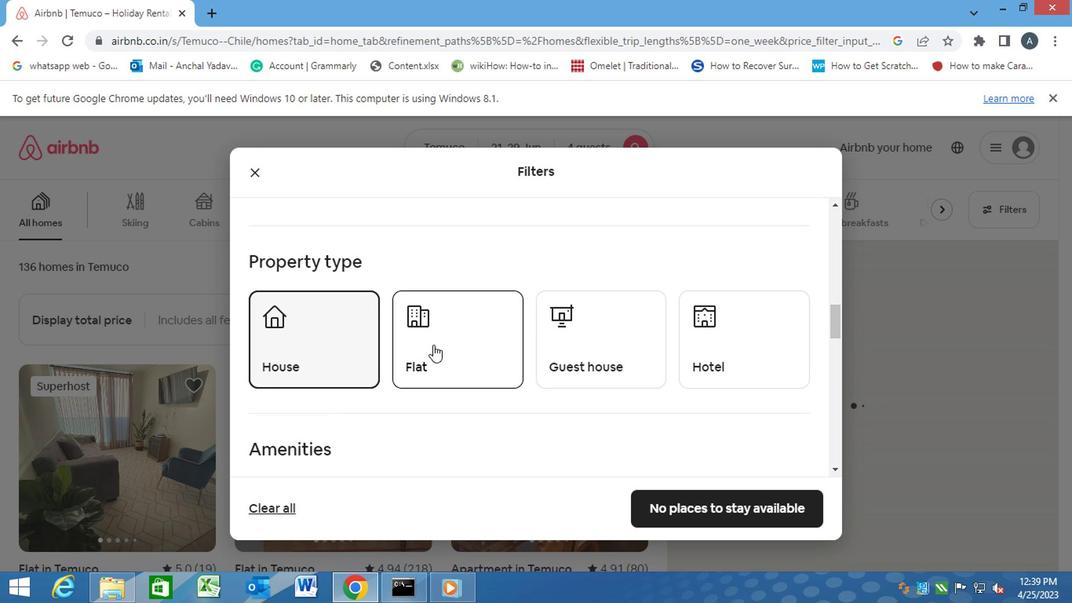 
Action: Mouse moved to (542, 347)
Screenshot: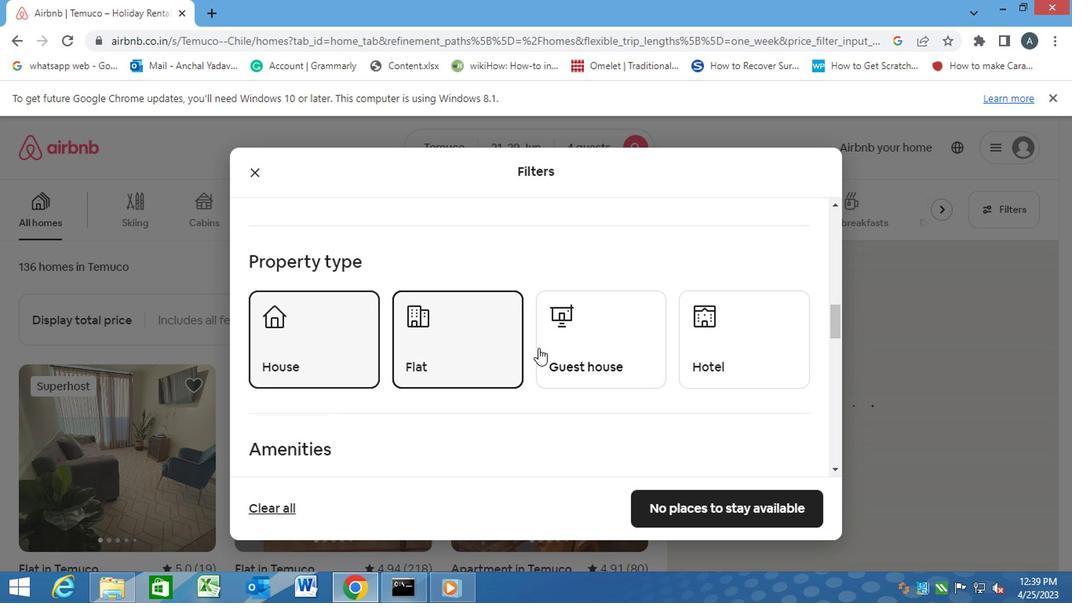
Action: Mouse pressed left at (542, 347)
Screenshot: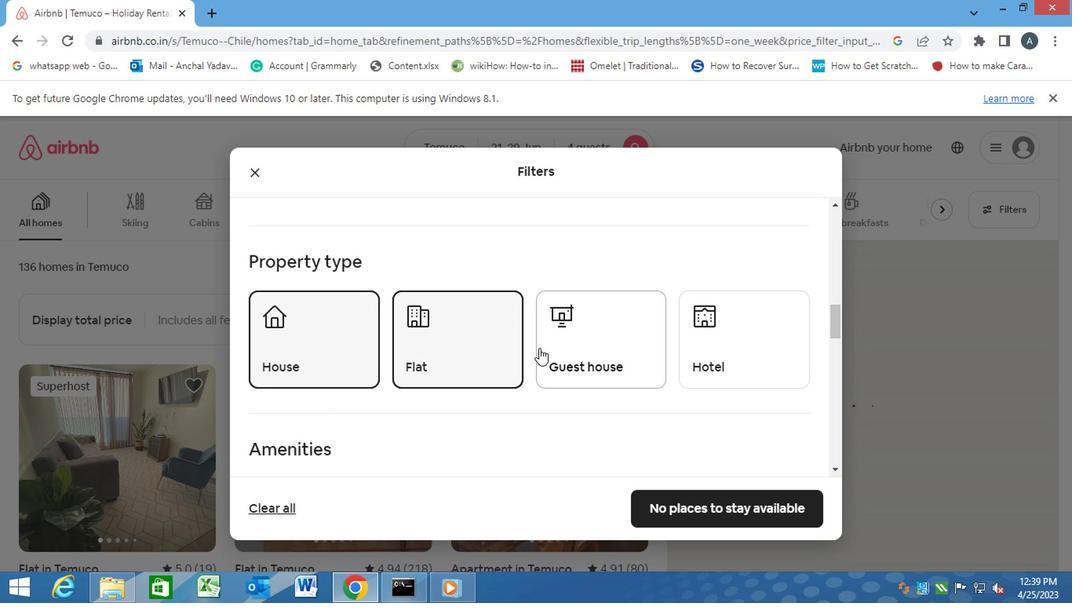 
Action: Mouse moved to (500, 393)
Screenshot: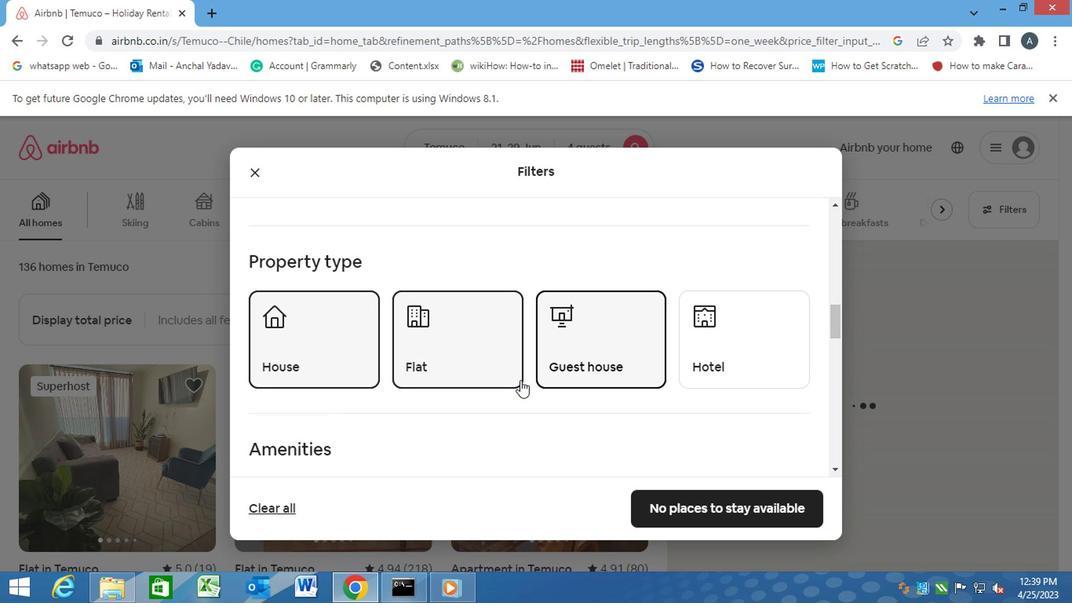 
Action: Mouse scrolled (500, 392) with delta (0, -1)
Screenshot: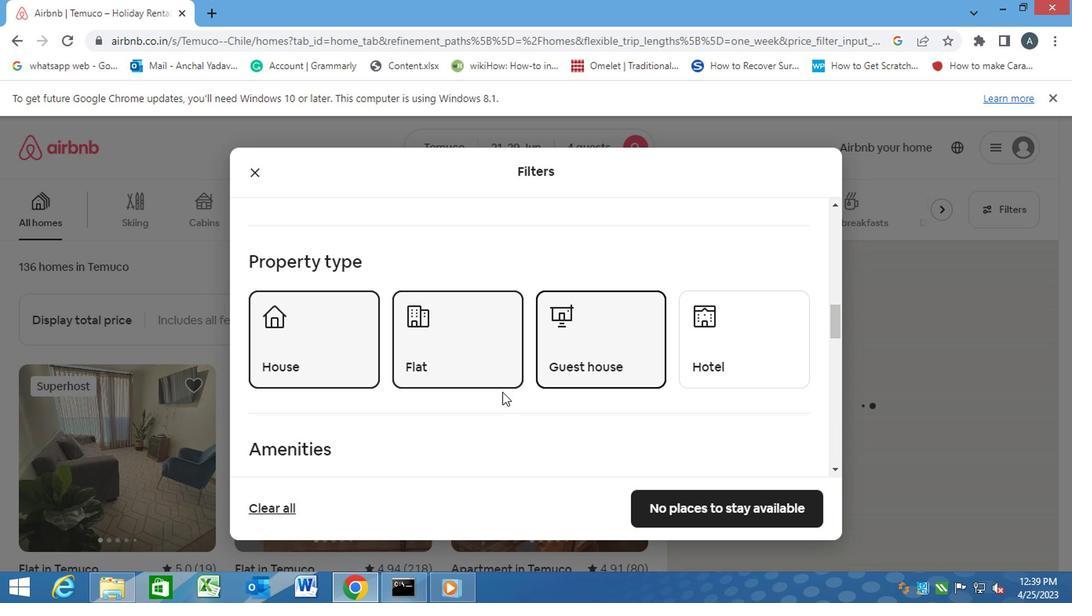 
Action: Mouse moved to (500, 393)
Screenshot: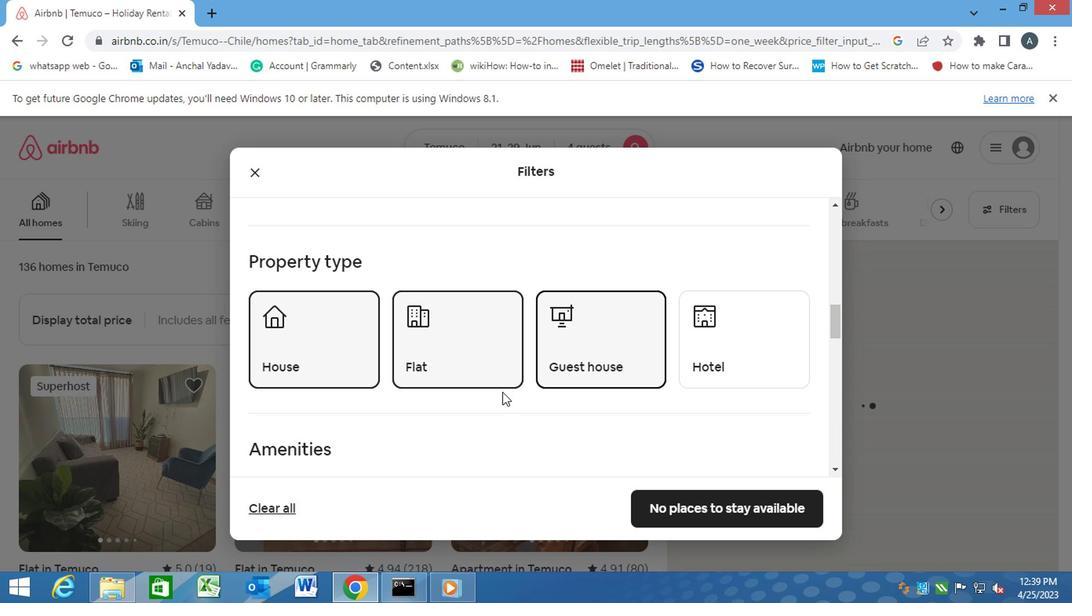
Action: Mouse scrolled (500, 392) with delta (0, -1)
Screenshot: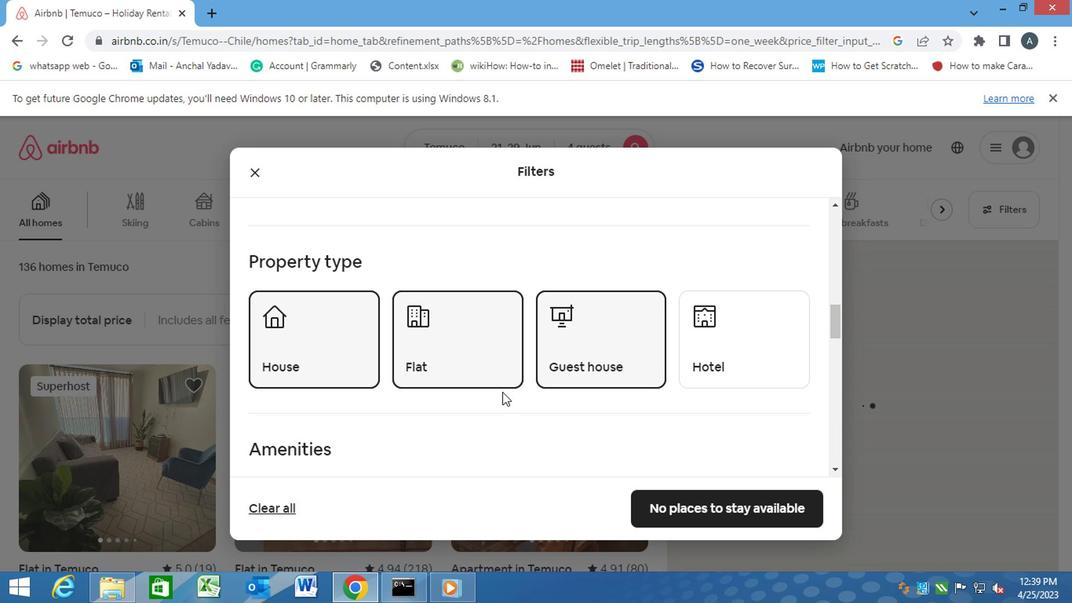 
Action: Mouse scrolled (500, 392) with delta (0, -1)
Screenshot: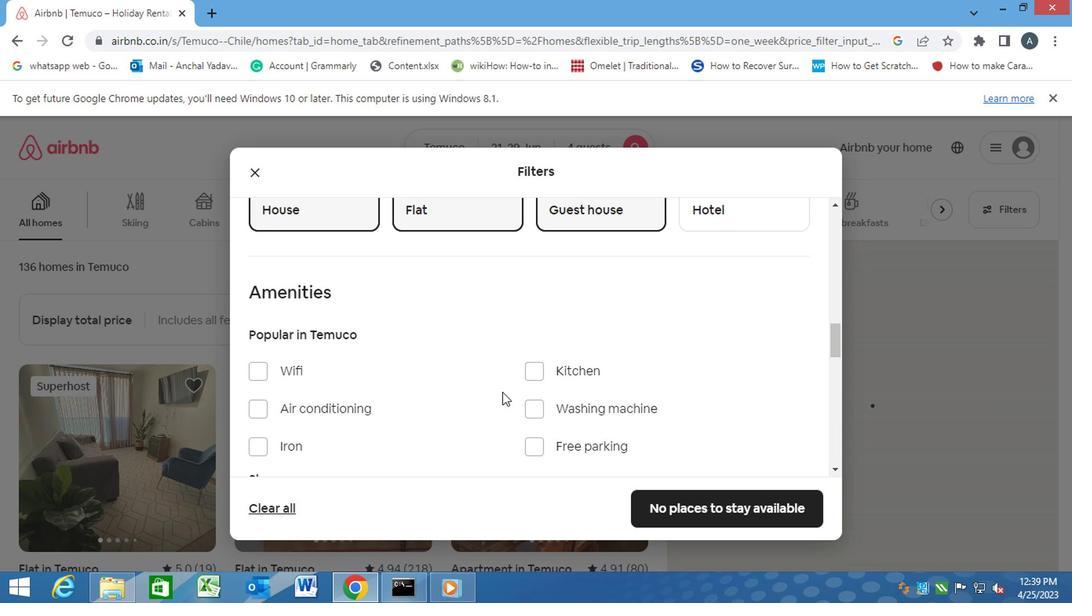 
Action: Mouse scrolled (500, 392) with delta (0, -1)
Screenshot: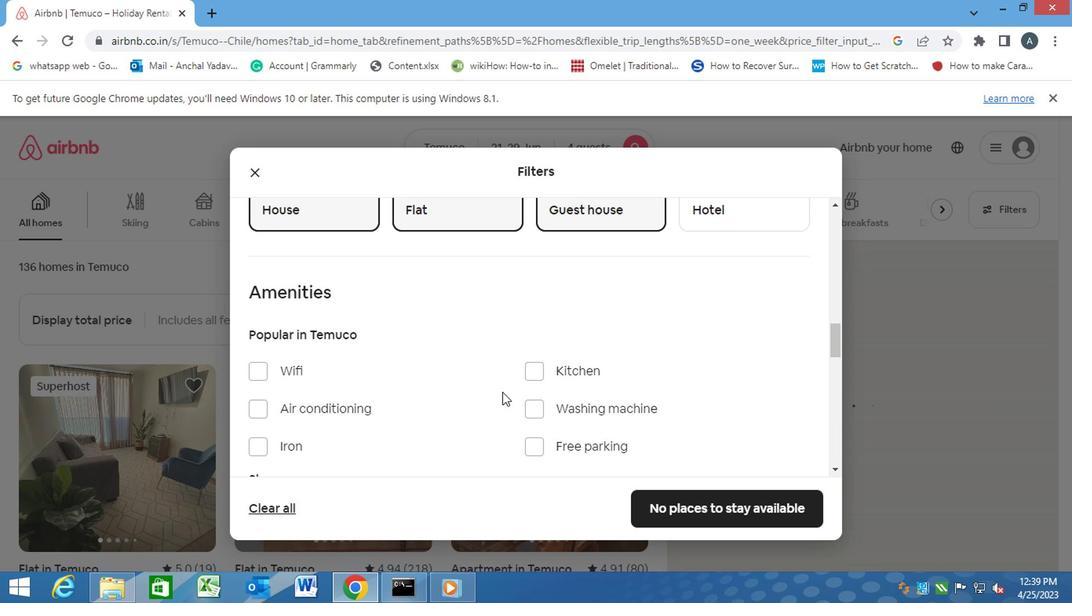 
Action: Mouse scrolled (500, 392) with delta (0, -1)
Screenshot: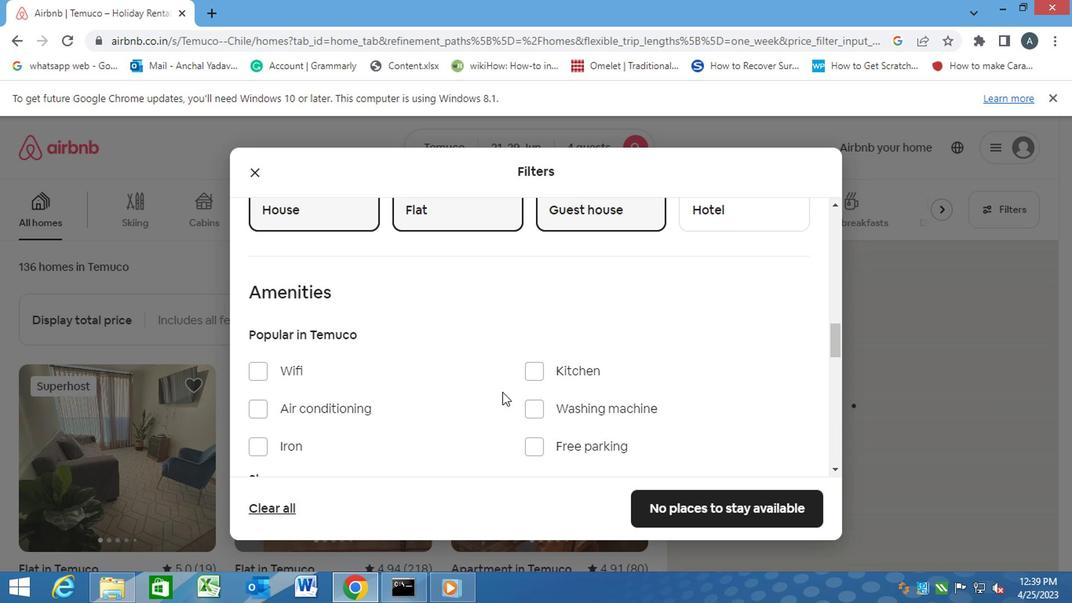 
Action: Mouse moved to (766, 426)
Screenshot: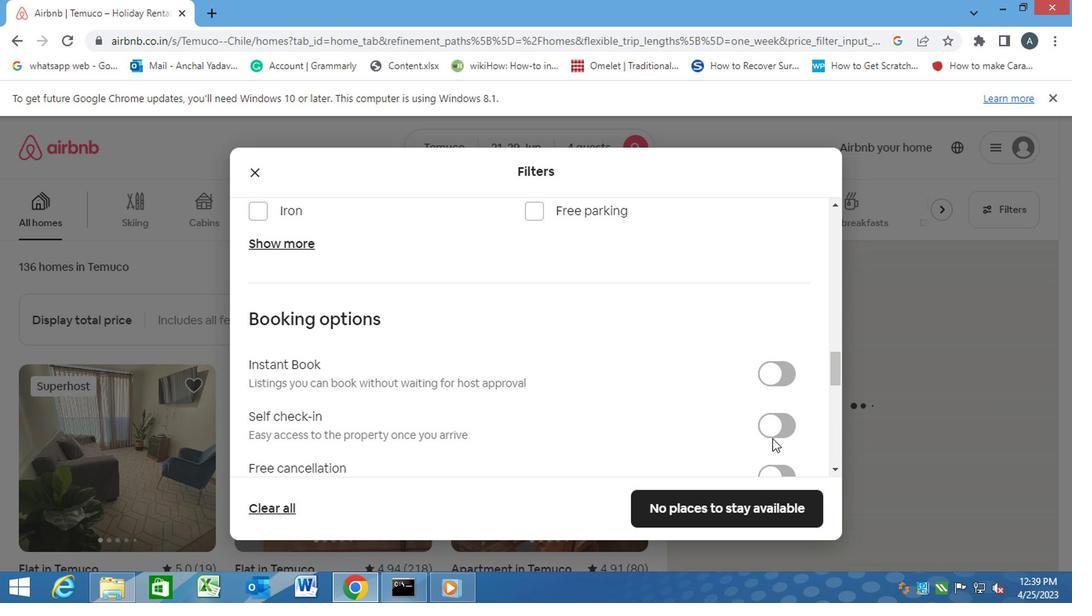 
Action: Mouse pressed left at (766, 426)
Screenshot: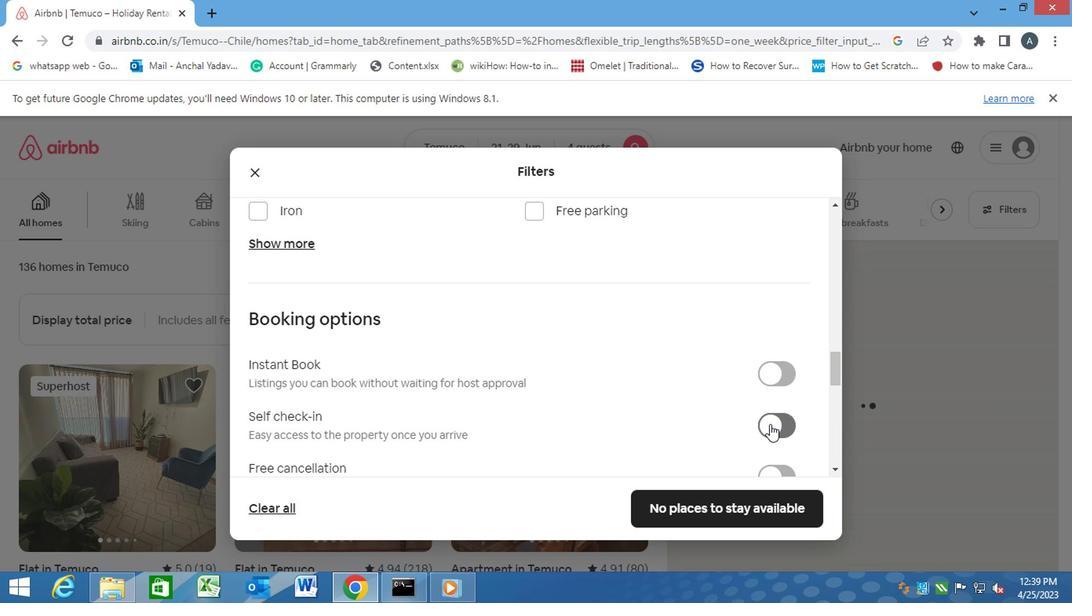 
Action: Mouse moved to (572, 459)
Screenshot: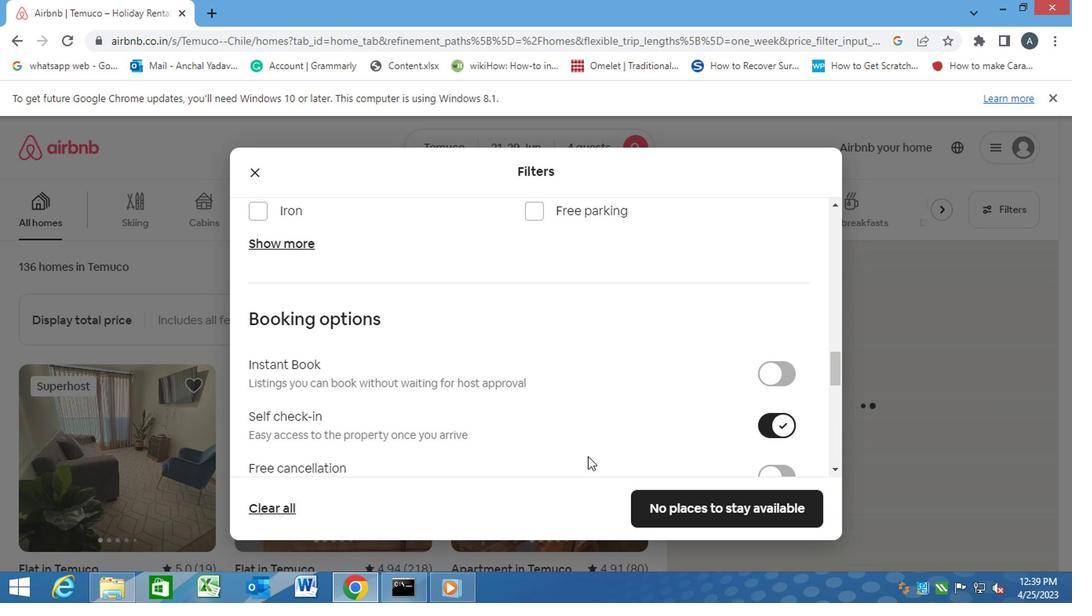 
Action: Mouse scrolled (572, 459) with delta (0, 0)
Screenshot: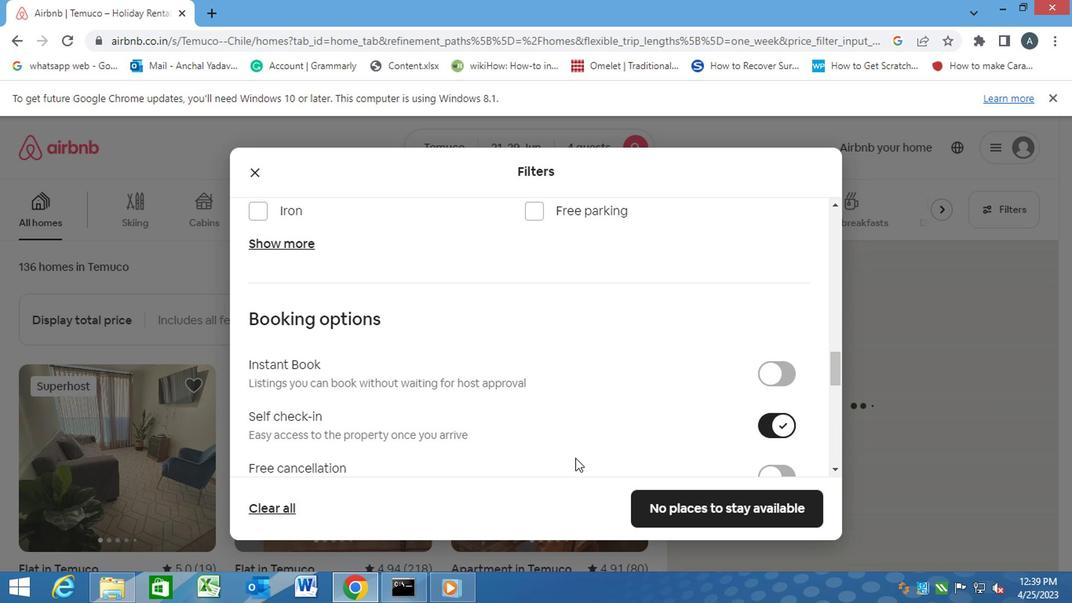 
Action: Mouse scrolled (572, 459) with delta (0, 0)
Screenshot: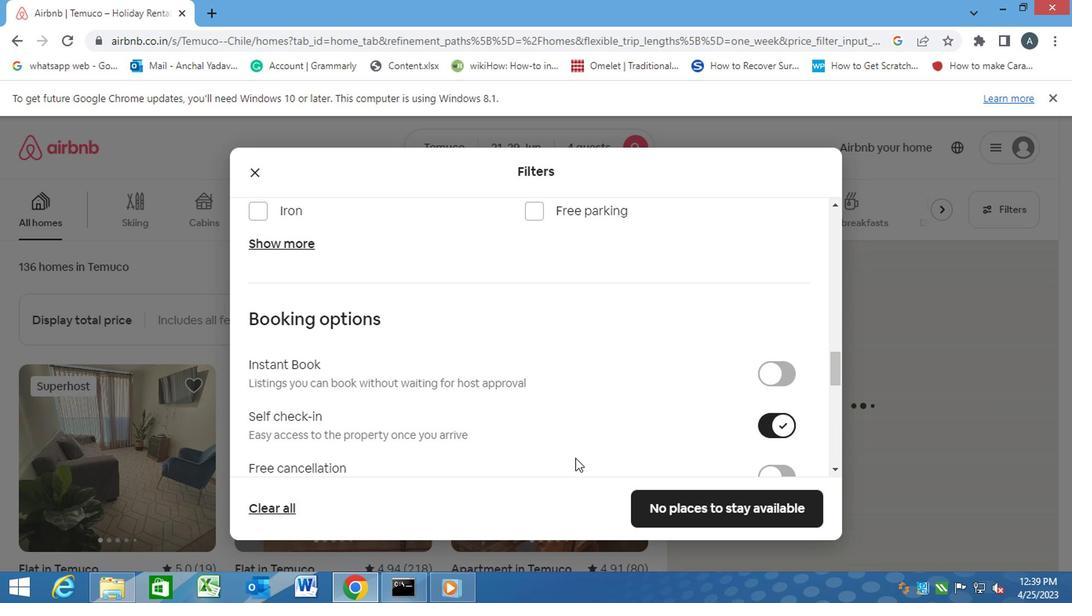 
Action: Mouse scrolled (572, 459) with delta (0, 0)
Screenshot: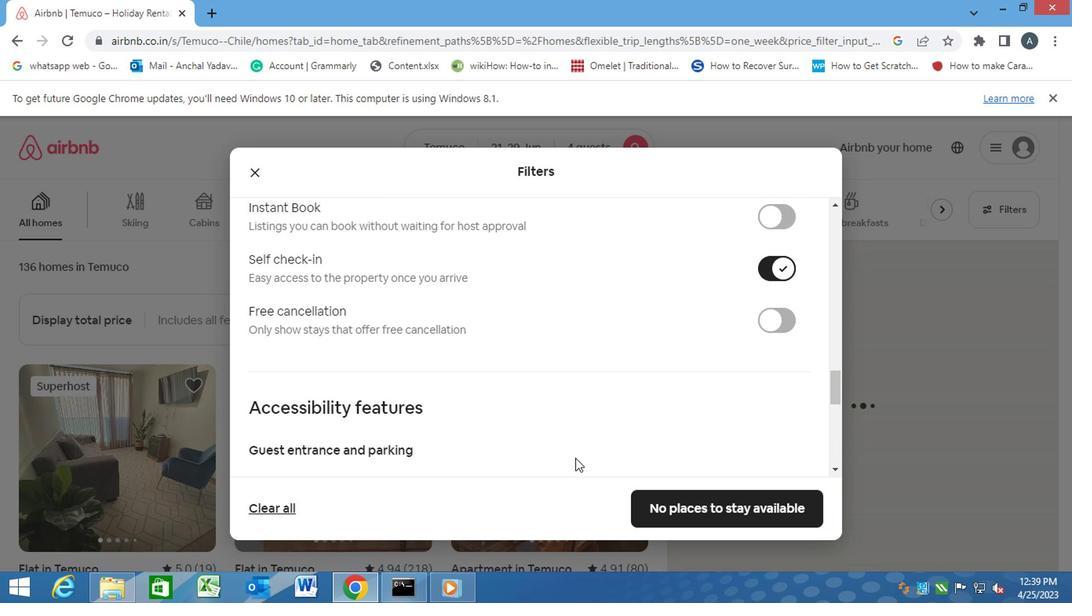 
Action: Mouse scrolled (572, 459) with delta (0, 0)
Screenshot: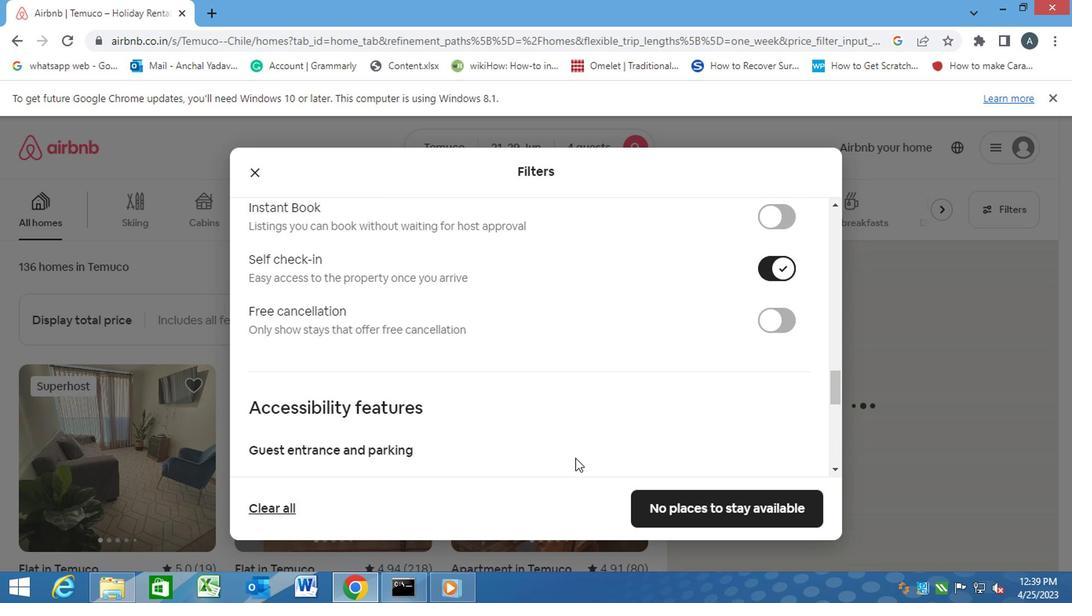 
Action: Mouse scrolled (572, 459) with delta (0, 0)
Screenshot: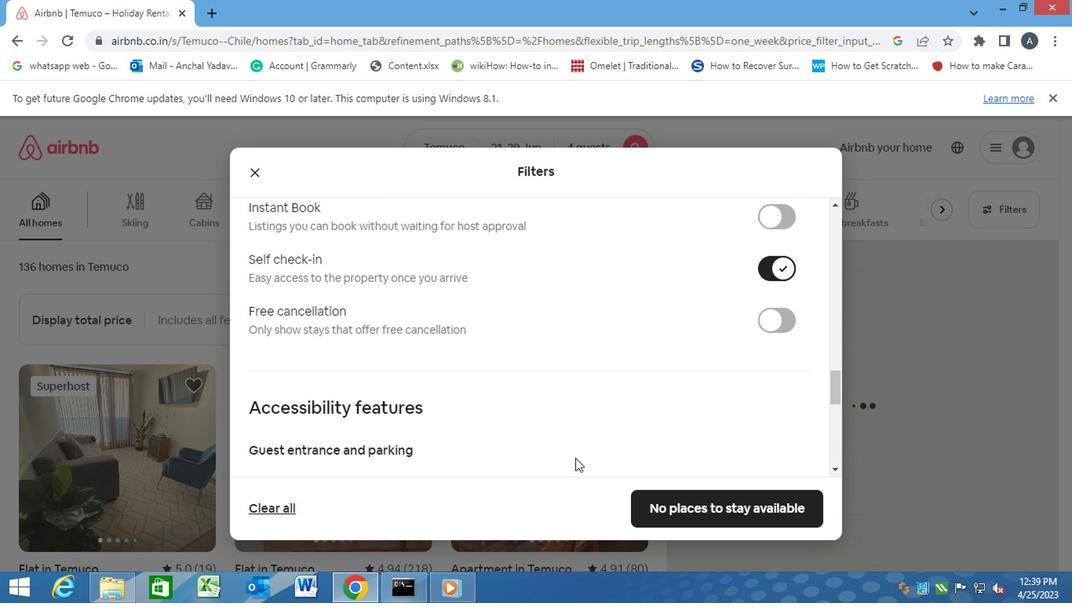 
Action: Mouse moved to (571, 460)
Screenshot: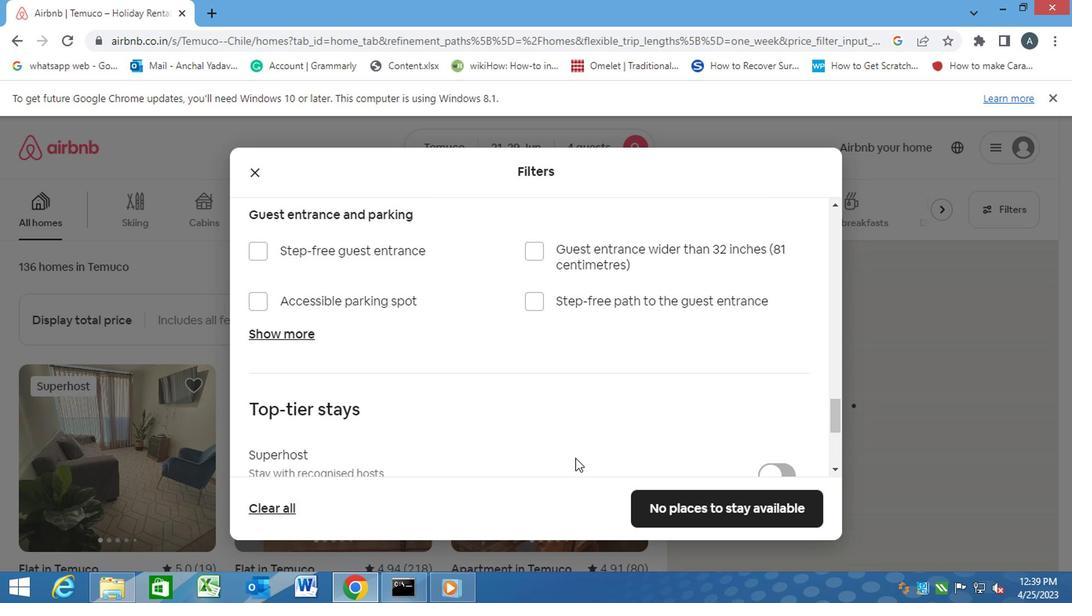 
Action: Mouse scrolled (571, 459) with delta (0, 0)
Screenshot: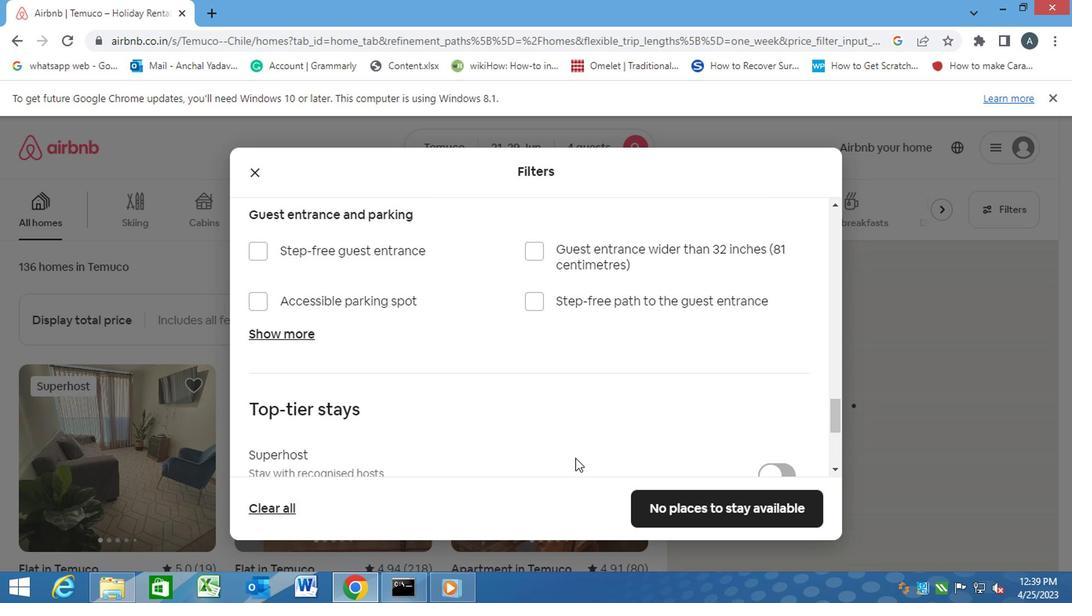 
Action: Mouse moved to (569, 461)
Screenshot: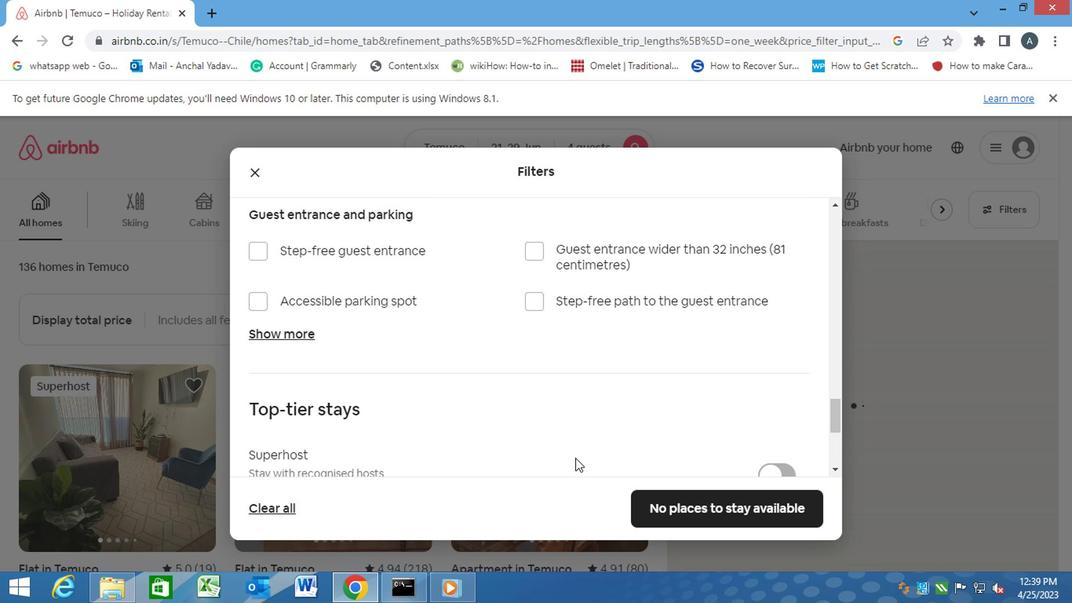 
Action: Mouse scrolled (569, 461) with delta (0, 0)
Screenshot: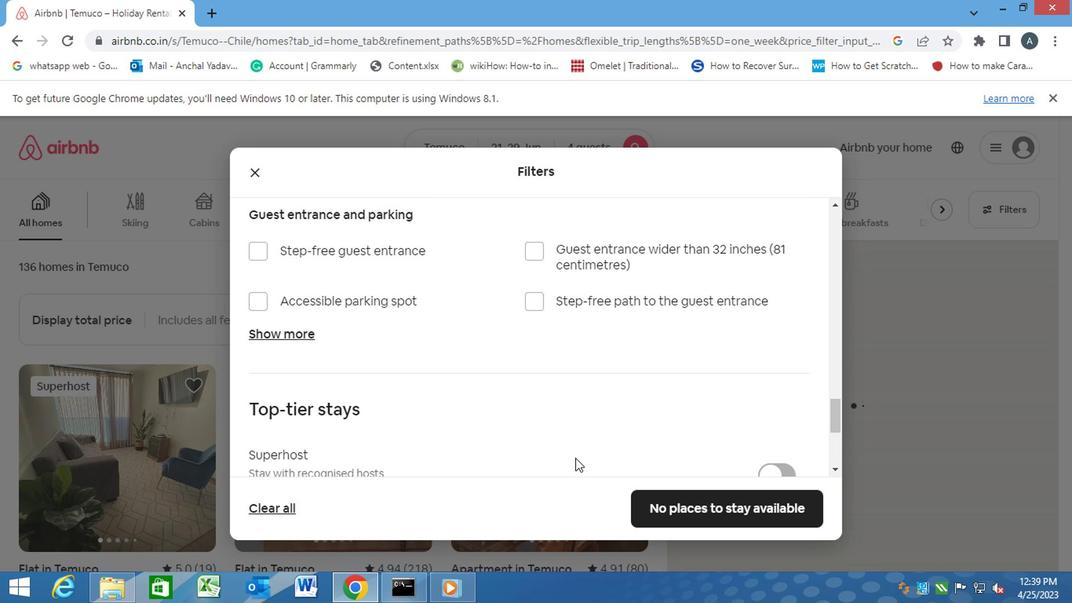 
Action: Mouse moved to (567, 463)
Screenshot: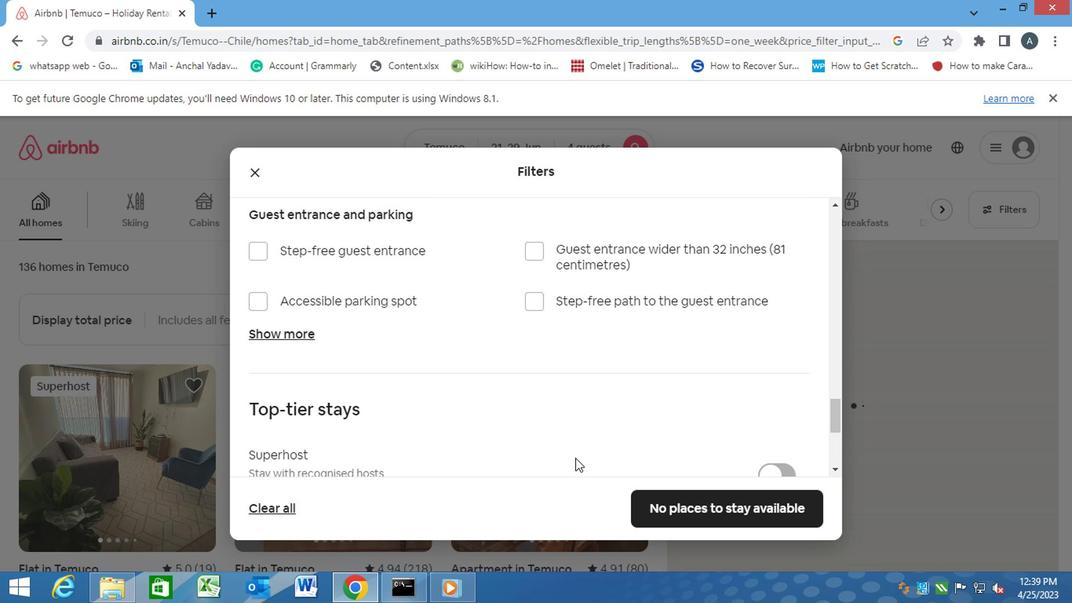 
Action: Mouse scrolled (567, 462) with delta (0, 0)
Screenshot: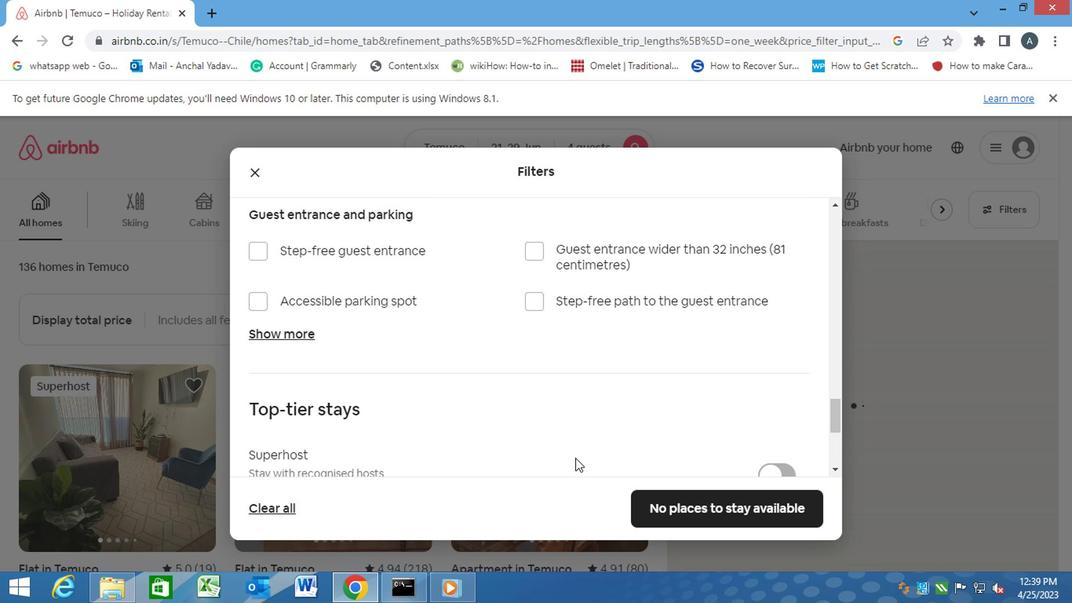 
Action: Mouse scrolled (567, 462) with delta (0, 0)
Screenshot: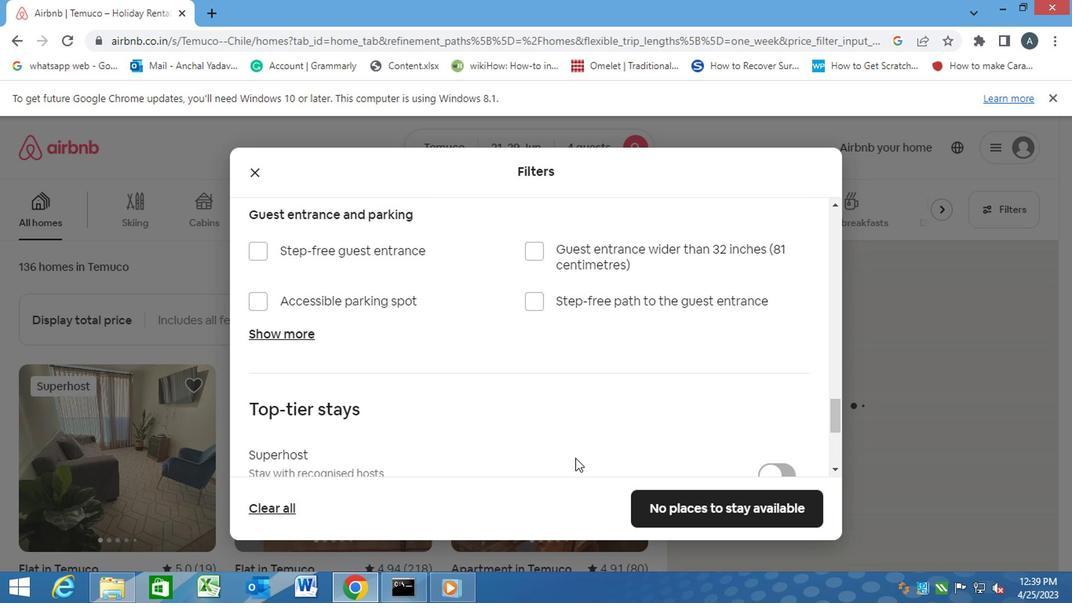 
Action: Mouse moved to (257, 367)
Screenshot: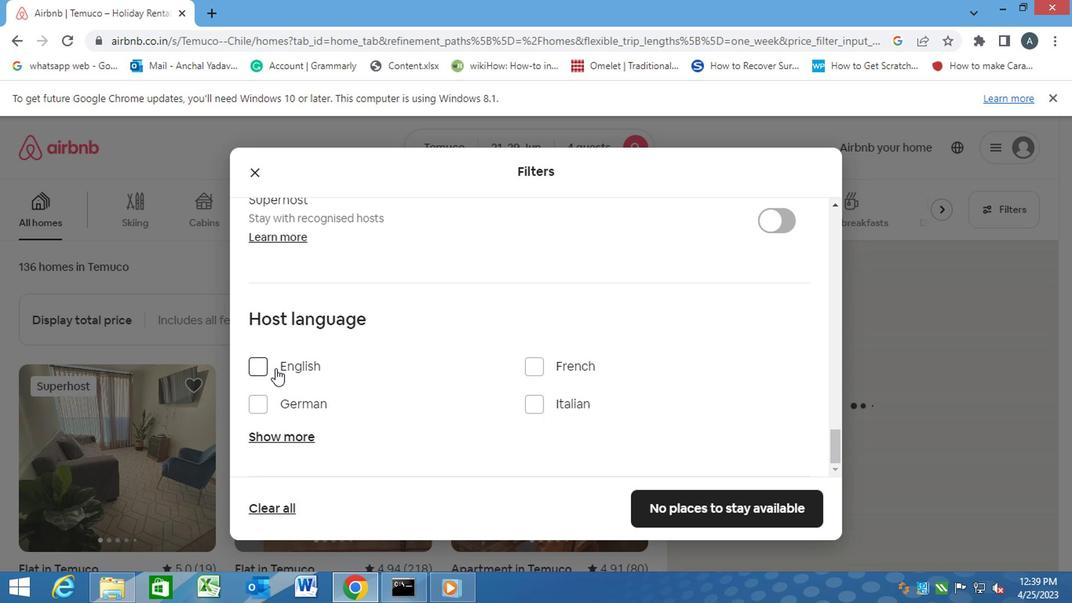 
Action: Mouse pressed left at (257, 367)
Screenshot: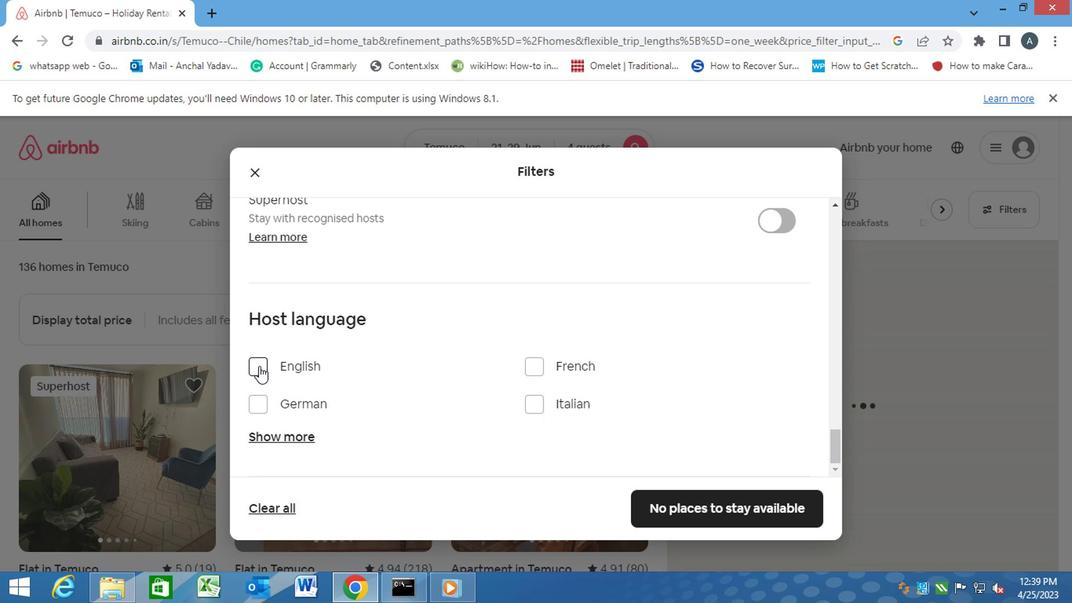 
Action: Mouse moved to (680, 507)
Screenshot: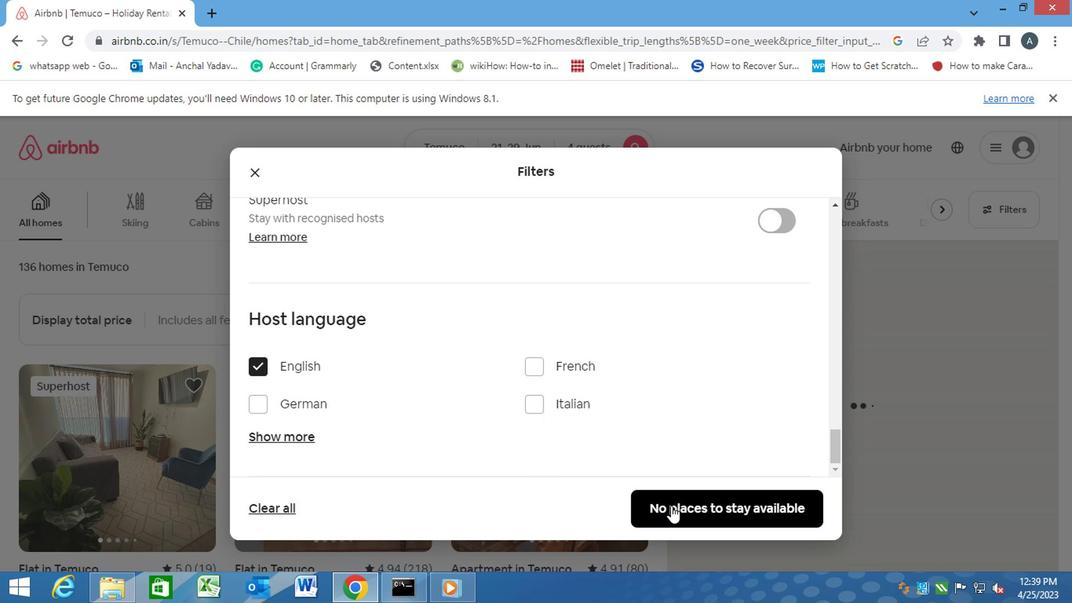 
Action: Mouse pressed left at (680, 507)
Screenshot: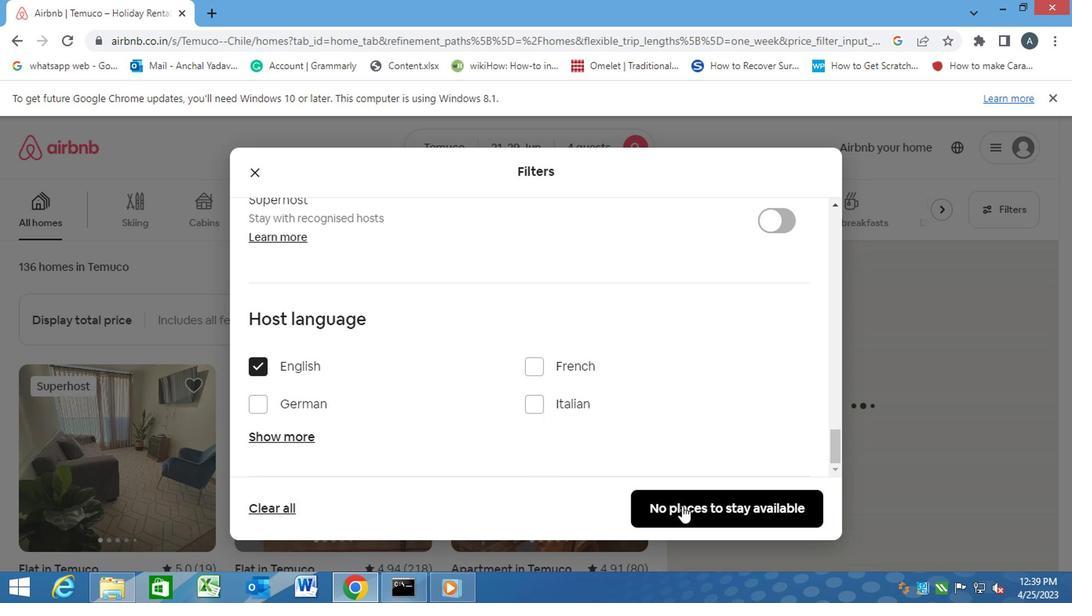 
Action: Mouse moved to (677, 504)
Screenshot: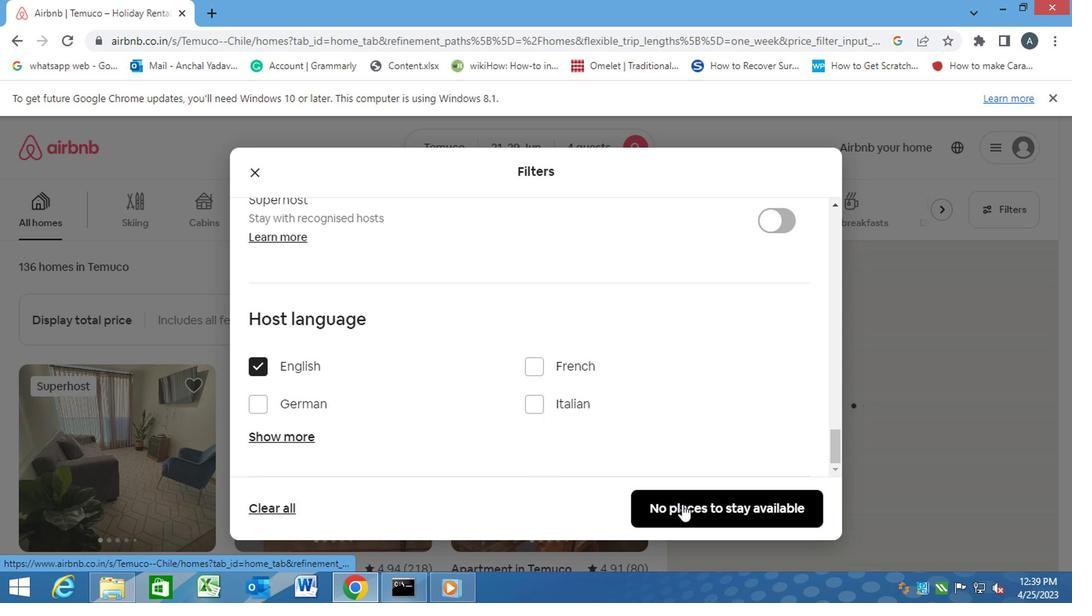 
